 Task: Open Card Zoology Conference Review in Board Public Relations Crisis Communication Planning to Workspace Event Production Services and add a team member Softage.2@softage.net, a label Yellow, a checklist Podcasting, an attachment from your onedrive, a color Yellow and finally, add a card description 'Plan and execute company team-building retreat with a focus on team alignment' and a comment 'Let us approach this task with a growth mindset, embracing challenges and seeing them as opportunities to learn and improve.'. Add a start date 'Jan 02, 1900' with a due date 'Jan 09, 1900'
Action: Mouse moved to (275, 147)
Screenshot: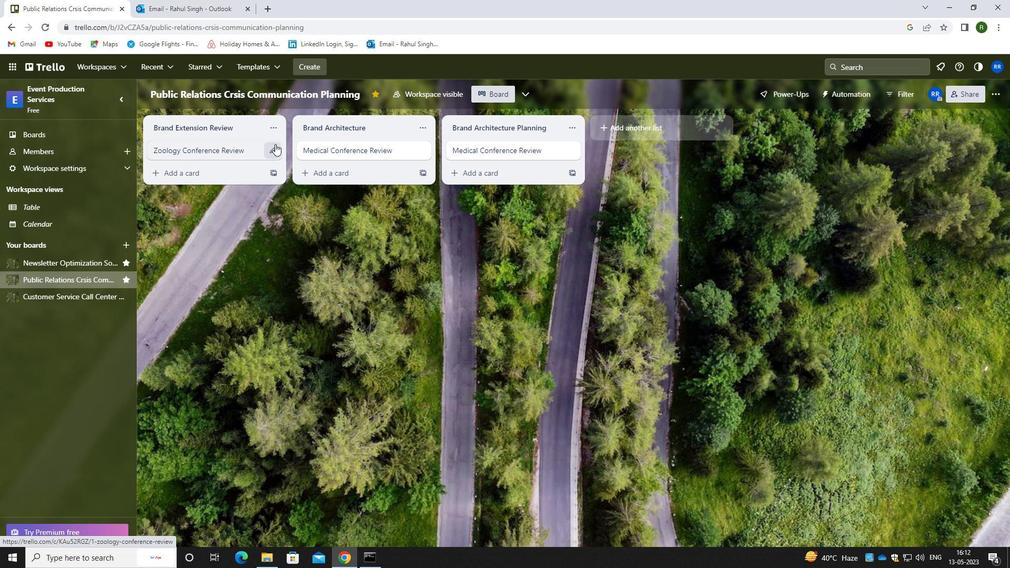 
Action: Mouse pressed left at (275, 147)
Screenshot: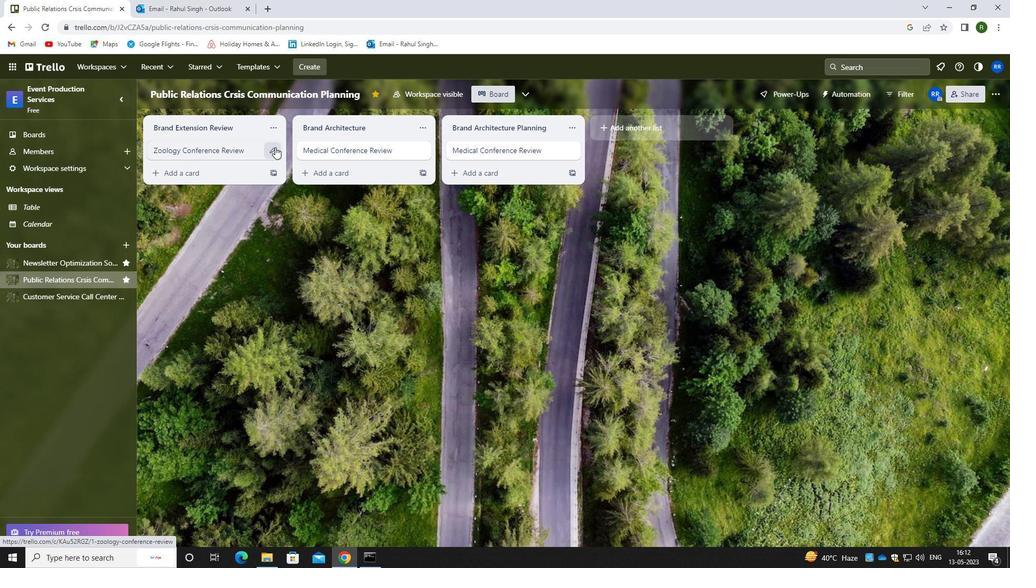 
Action: Mouse moved to (329, 148)
Screenshot: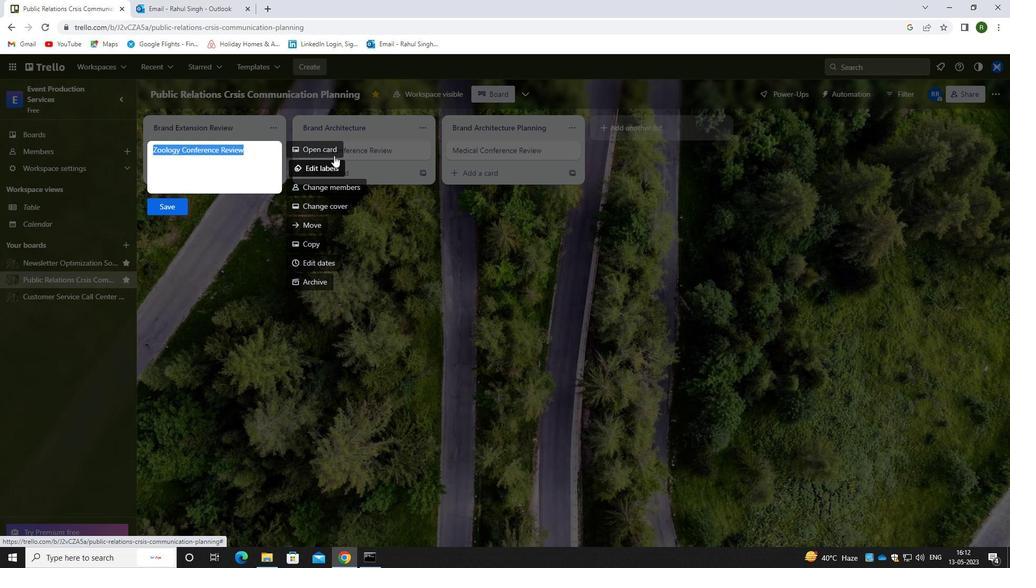 
Action: Mouse pressed left at (329, 148)
Screenshot: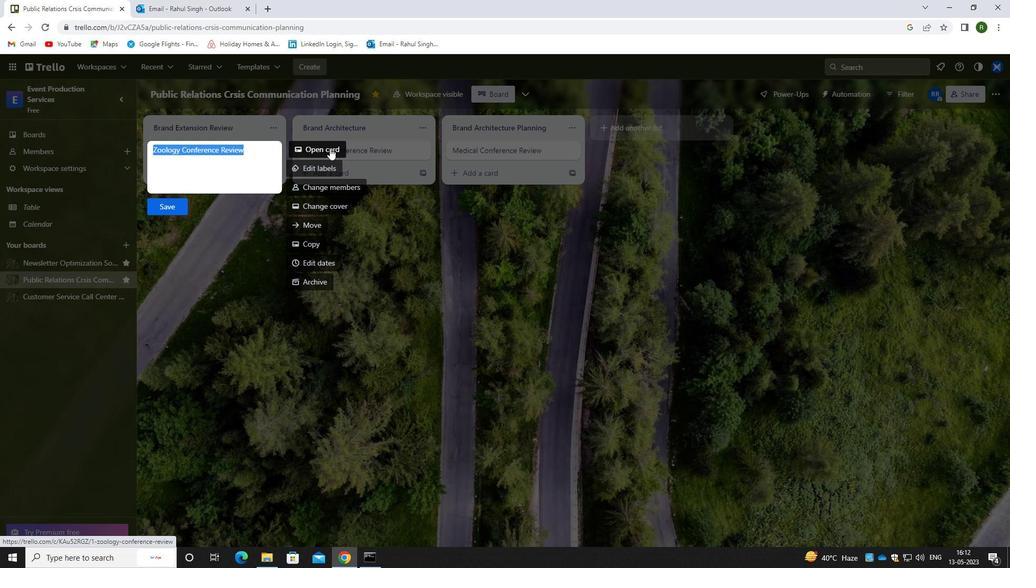 
Action: Mouse moved to (637, 186)
Screenshot: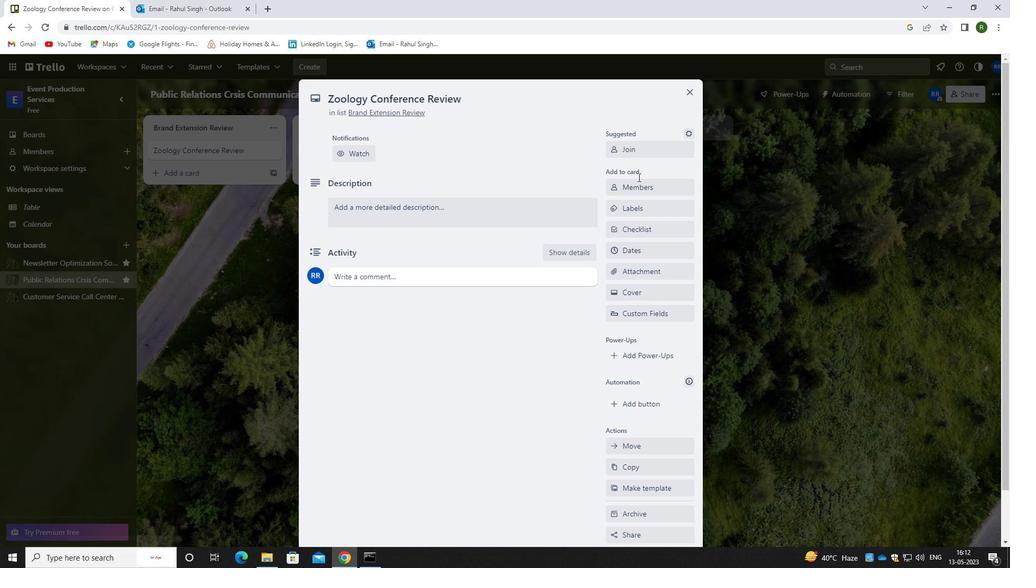 
Action: Mouse pressed left at (637, 186)
Screenshot: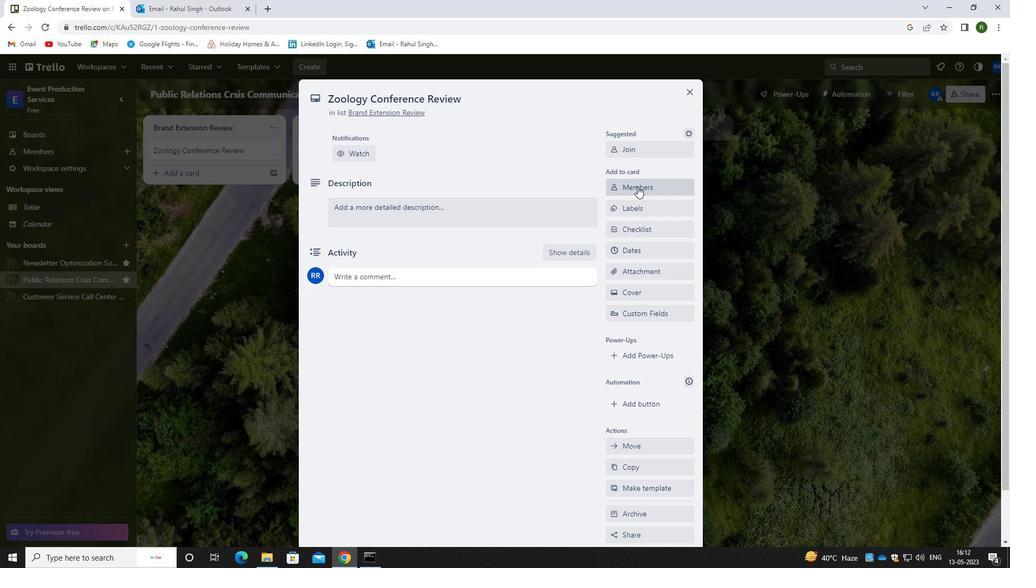 
Action: Mouse moved to (603, 217)
Screenshot: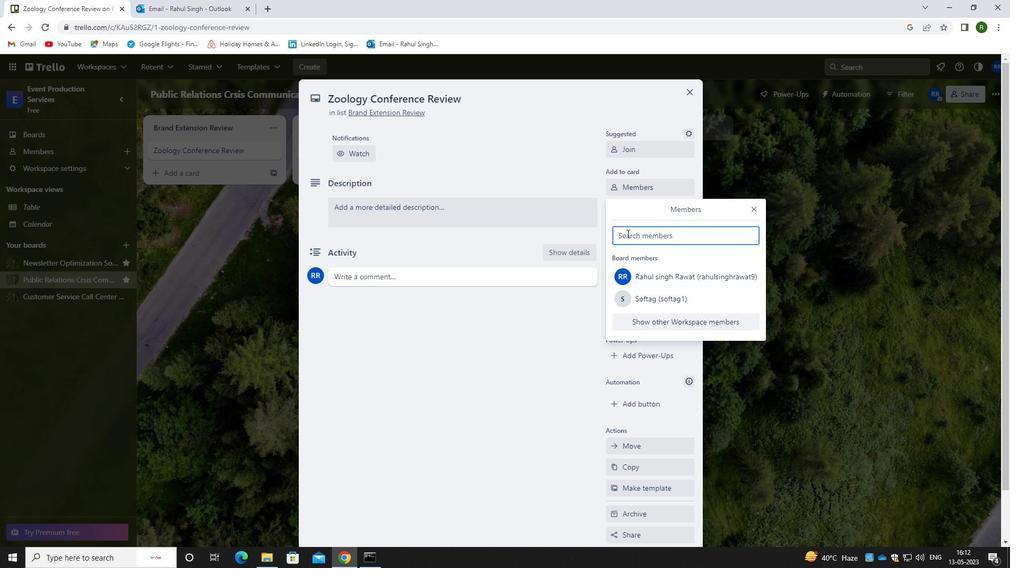 
Action: Key pressed <Key.caps_lock>s<Key.caps_lock>oftage.<Key.backspace>.2<Key.shift>@SOFTA
Screenshot: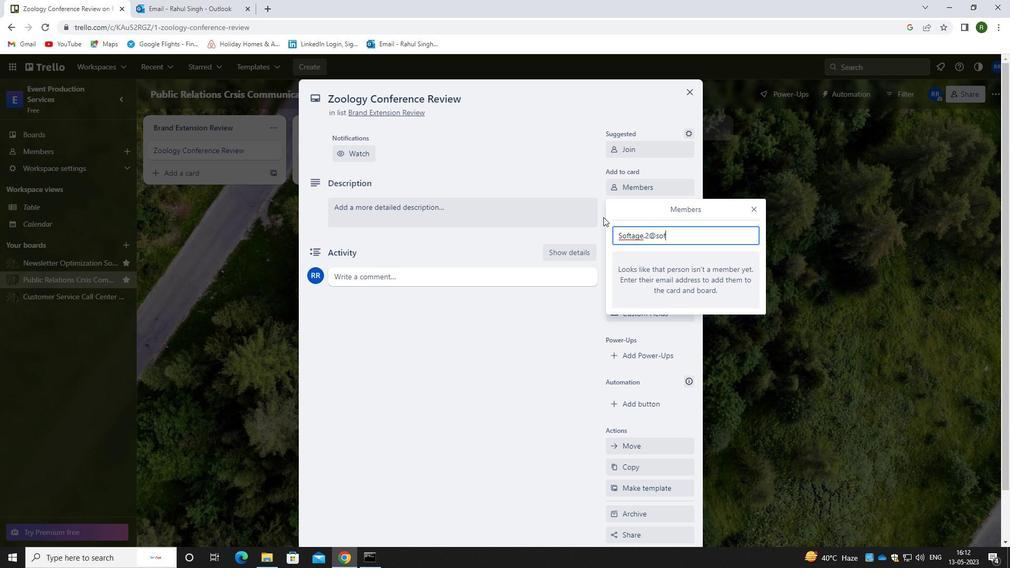 
Action: Mouse moved to (603, 216)
Screenshot: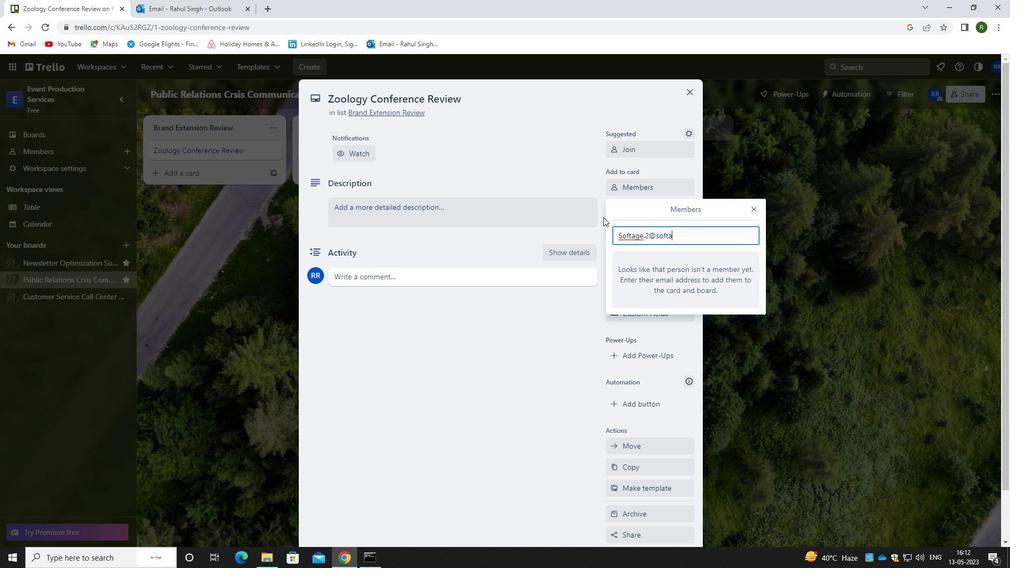 
Action: Key pressed G
Screenshot: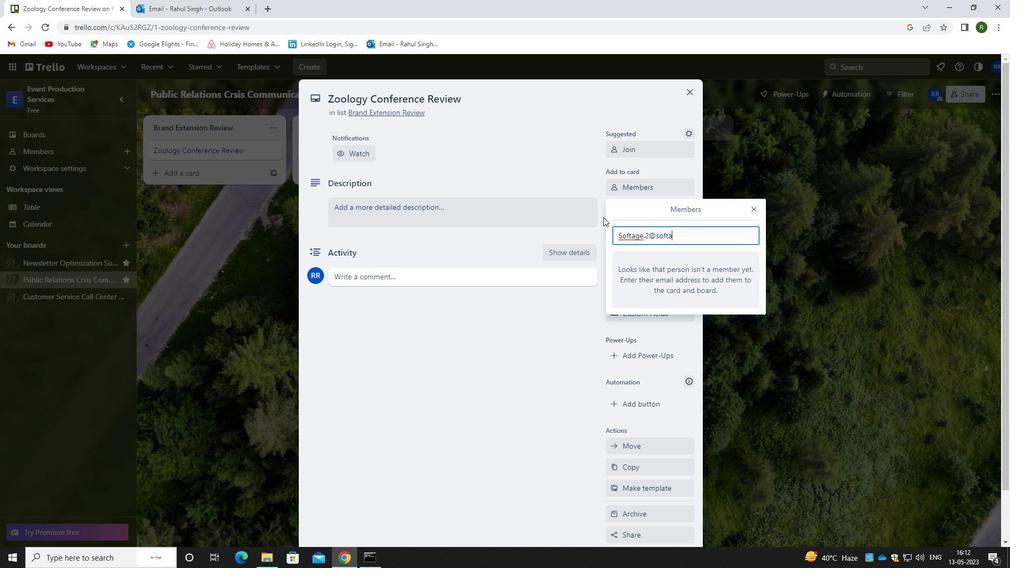 
Action: Mouse moved to (600, 215)
Screenshot: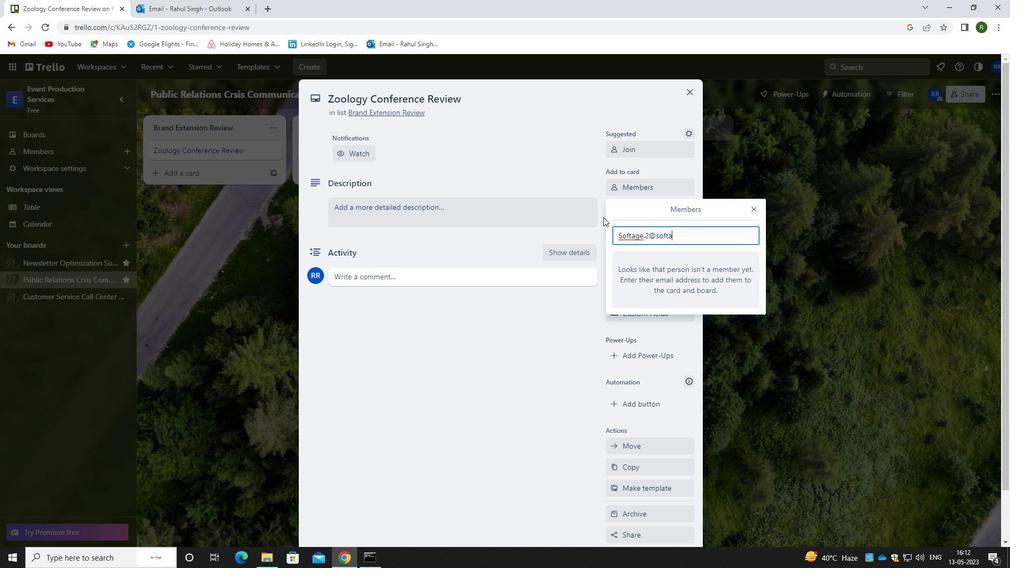 
Action: Key pressed E.NET
Screenshot: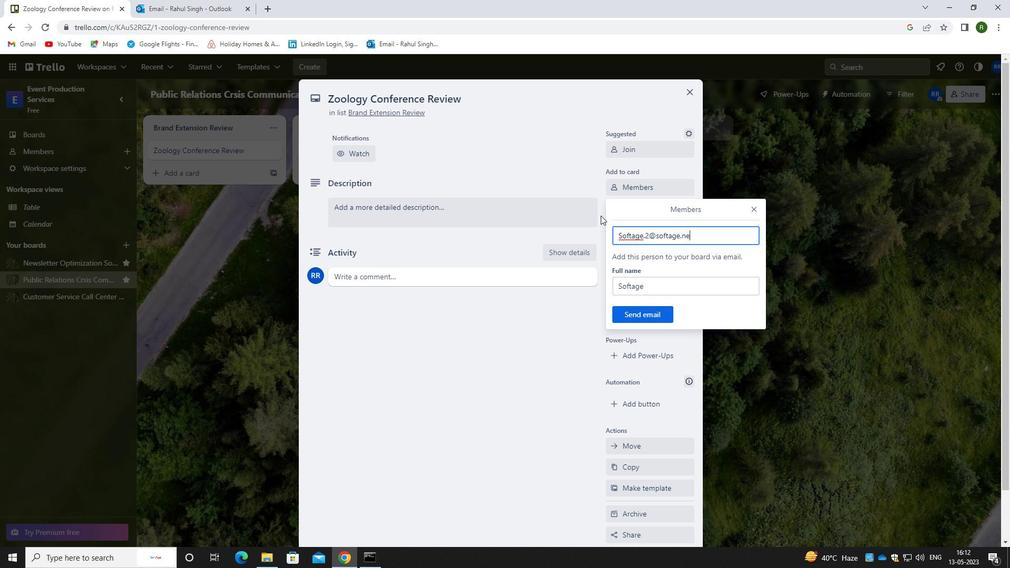 
Action: Mouse moved to (652, 315)
Screenshot: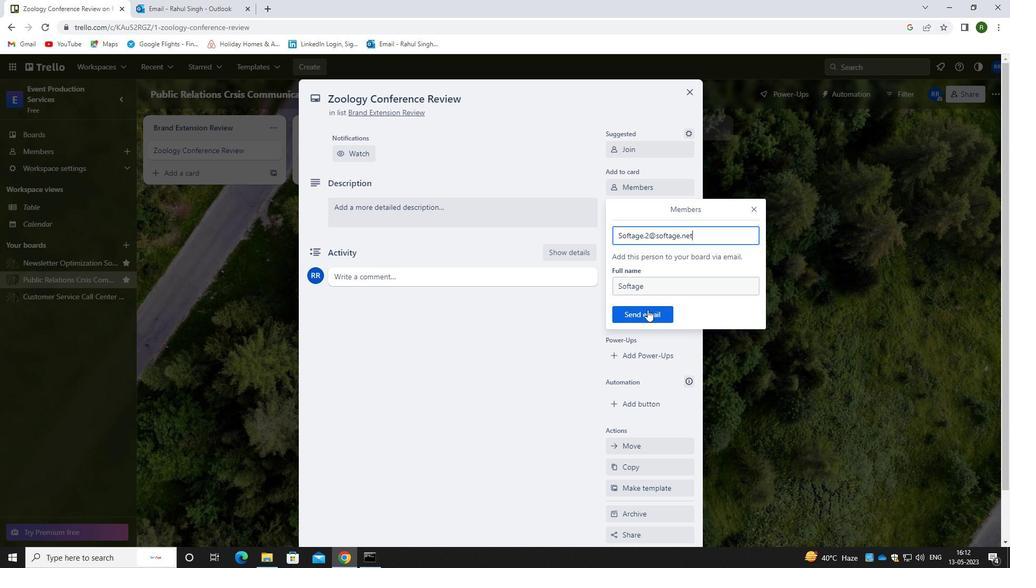 
Action: Mouse pressed left at (652, 315)
Screenshot: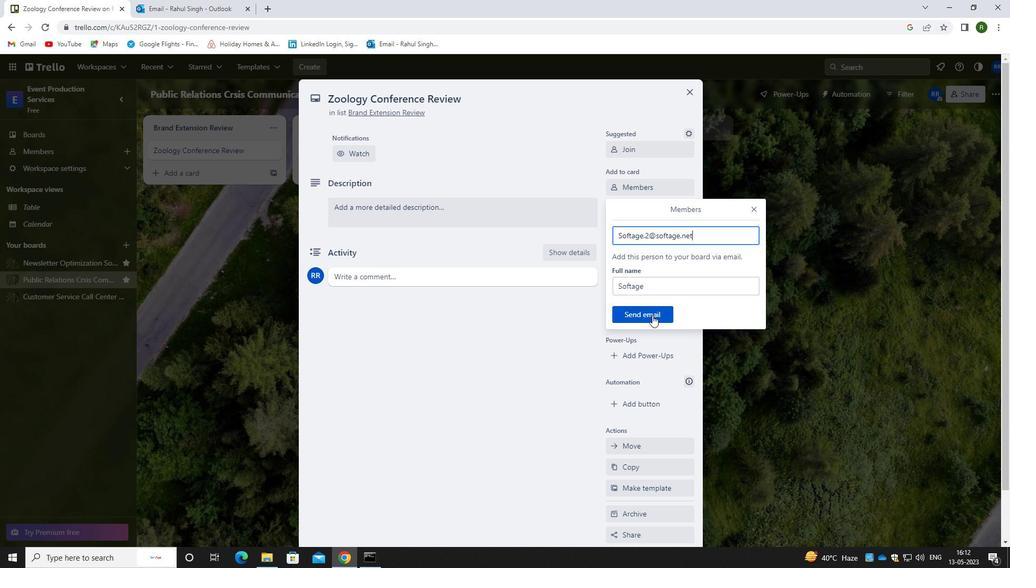
Action: Mouse moved to (645, 207)
Screenshot: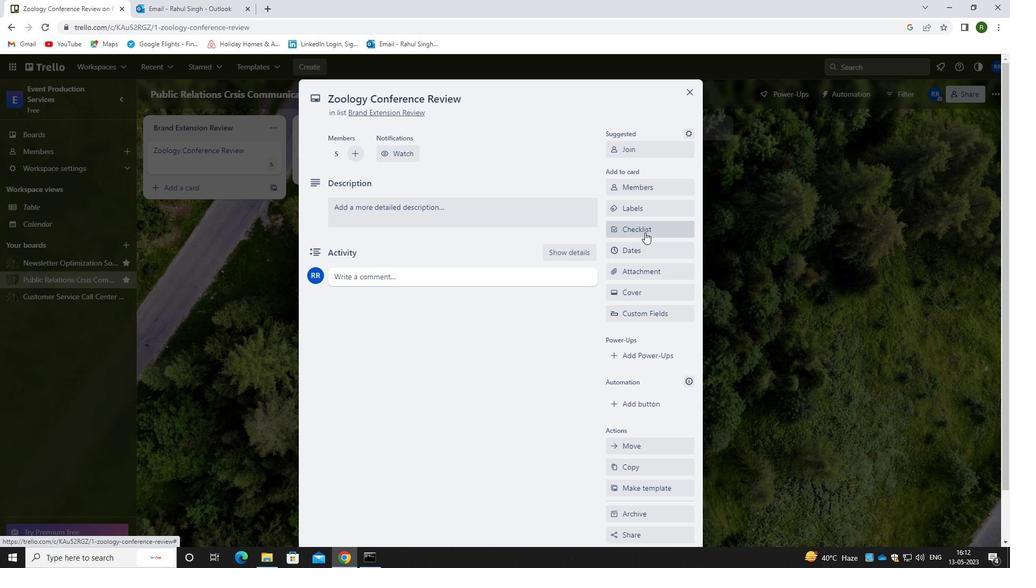 
Action: Mouse pressed left at (645, 207)
Screenshot: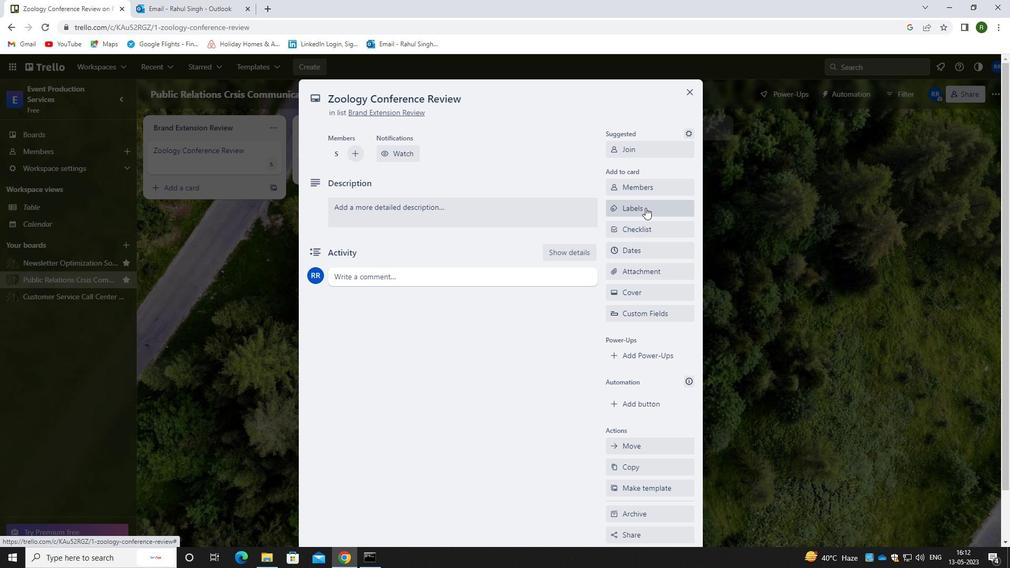 
Action: Mouse moved to (635, 249)
Screenshot: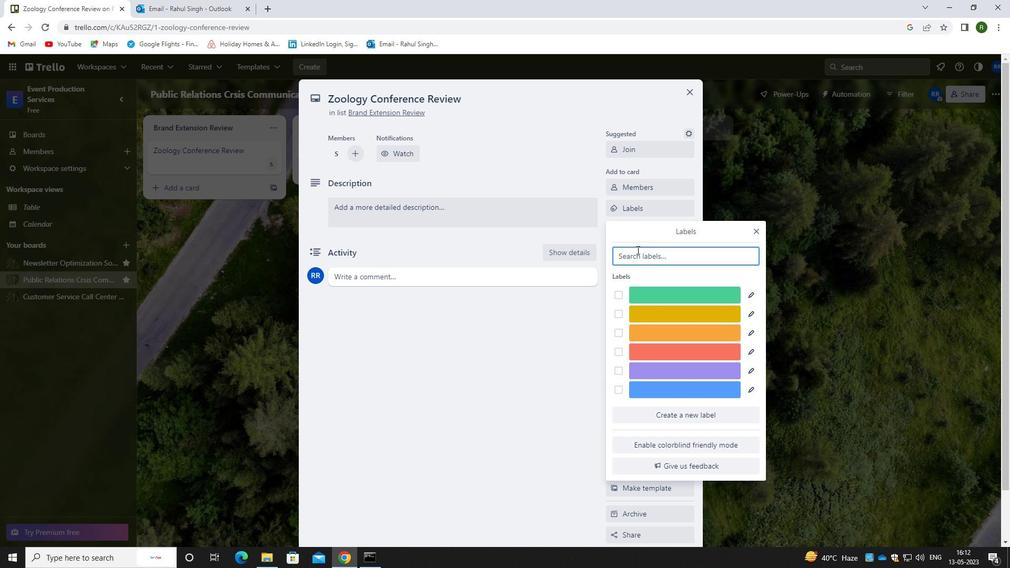 
Action: Key pressed YELLOW
Screenshot: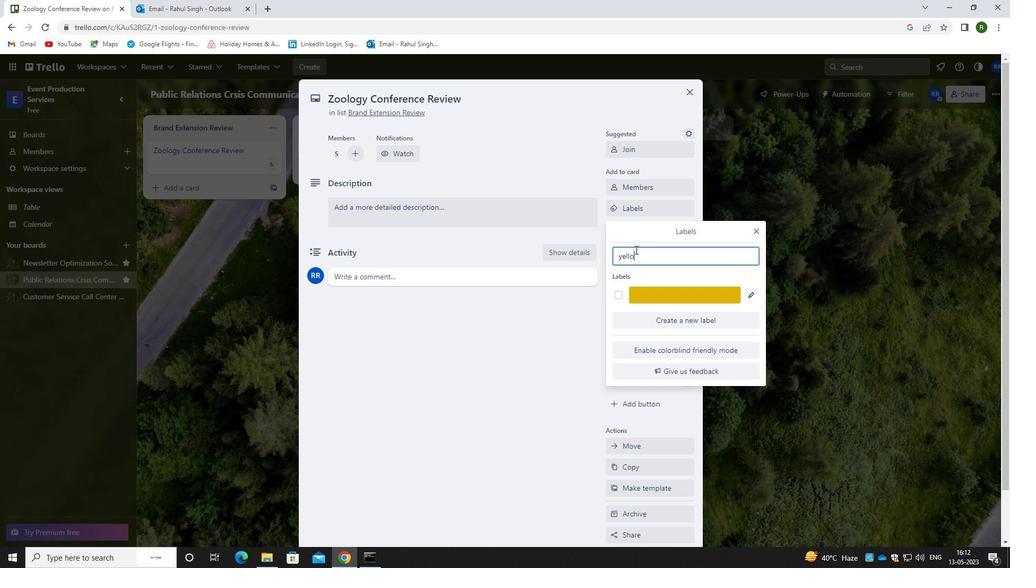 
Action: Mouse moved to (616, 297)
Screenshot: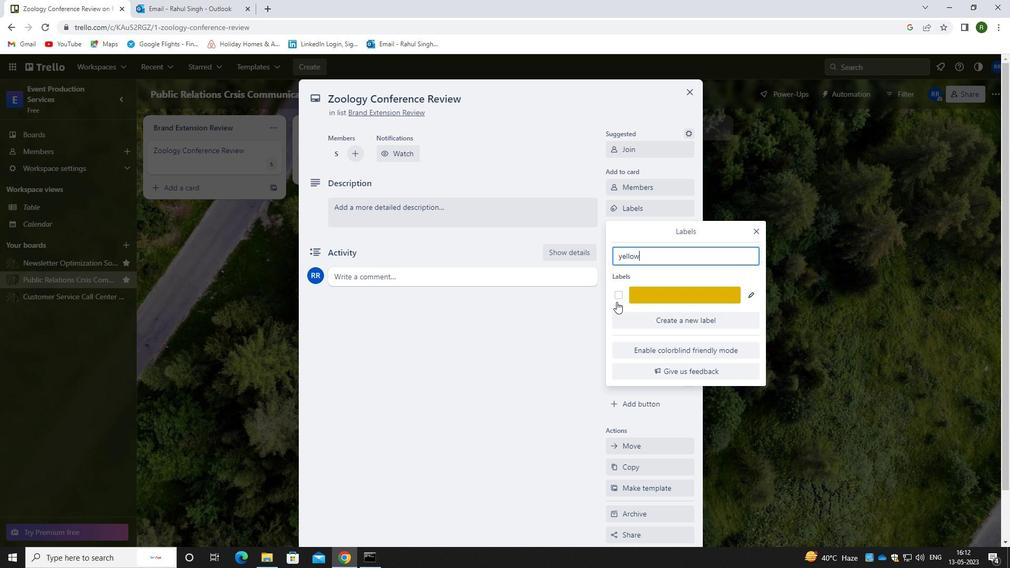 
Action: Mouse pressed left at (616, 297)
Screenshot: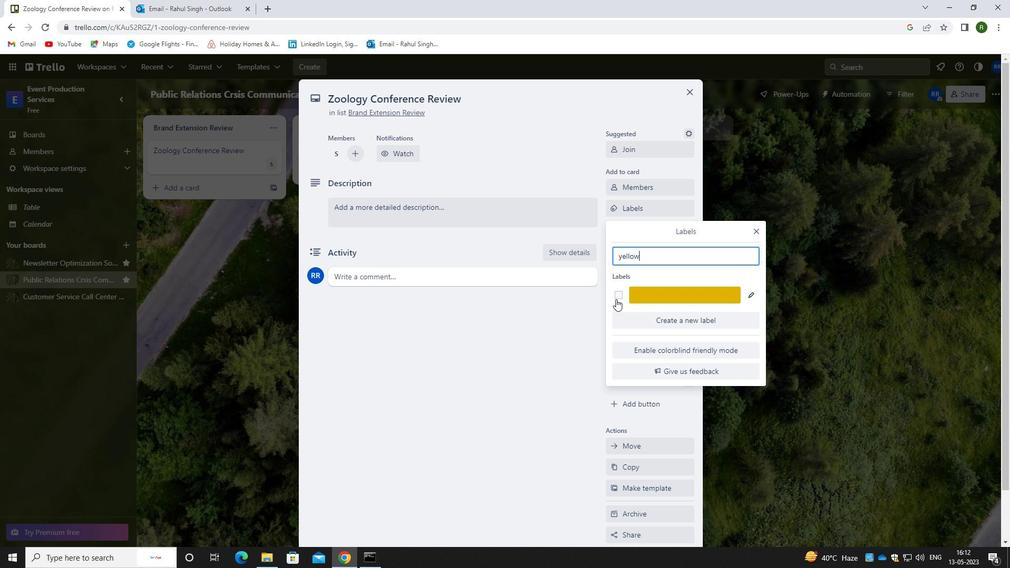 
Action: Mouse moved to (585, 365)
Screenshot: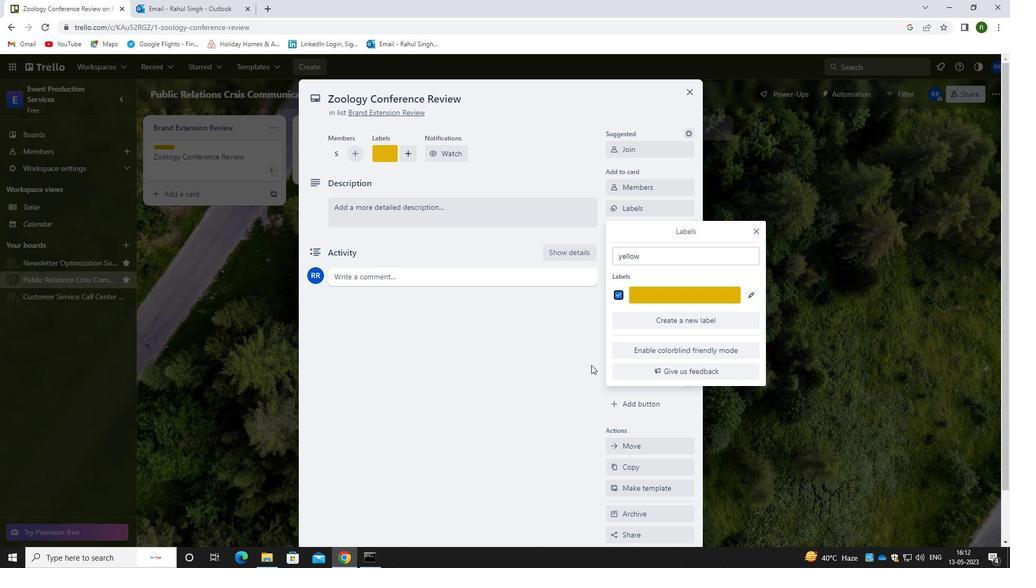 
Action: Mouse pressed left at (585, 365)
Screenshot: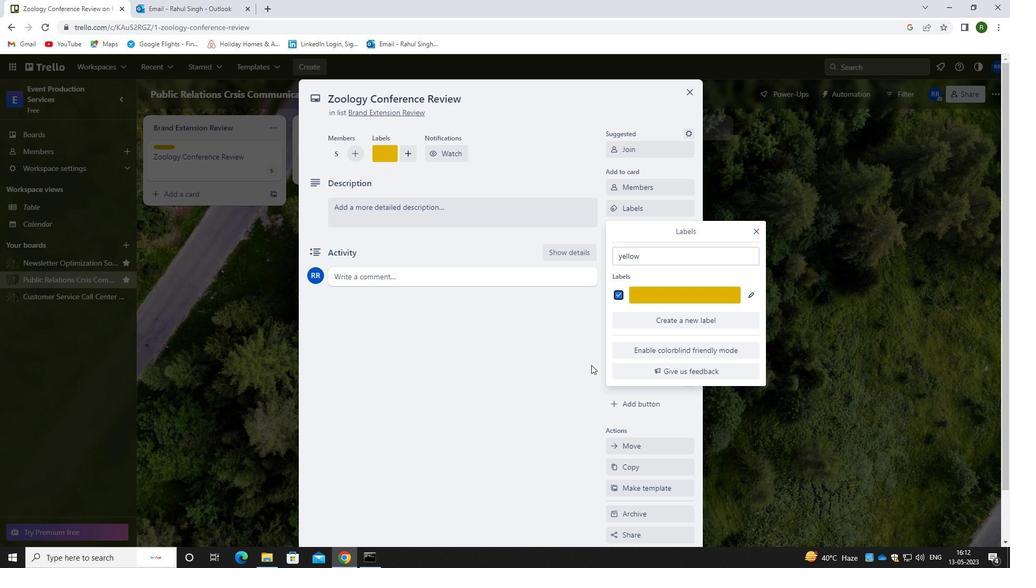 
Action: Mouse moved to (638, 233)
Screenshot: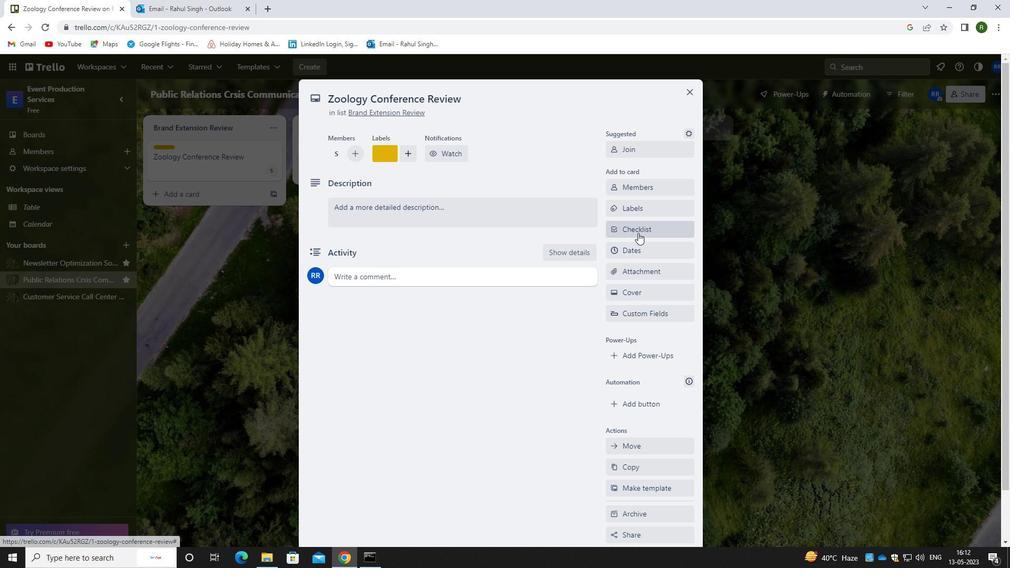 
Action: Mouse pressed left at (638, 233)
Screenshot: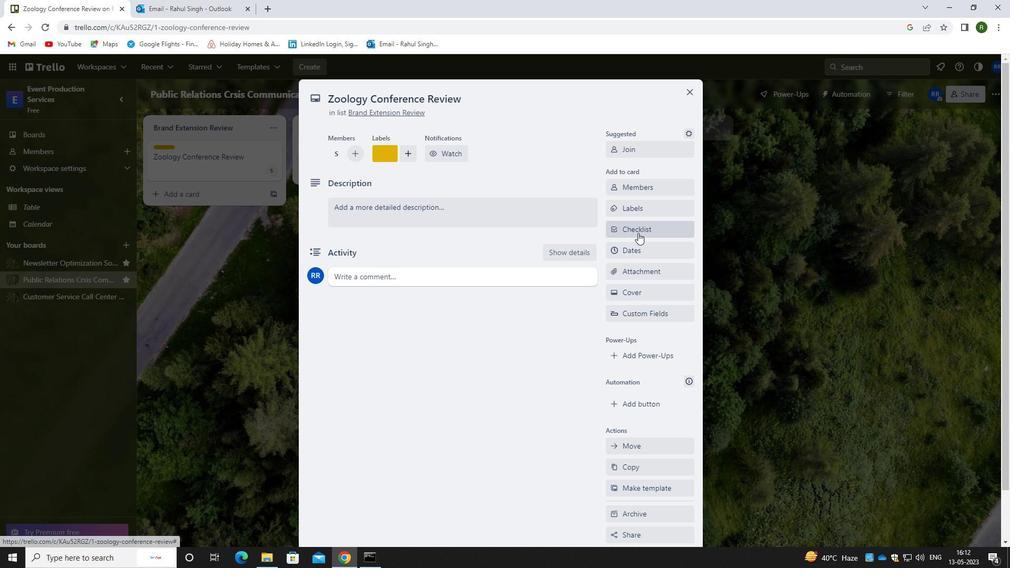 
Action: Mouse moved to (619, 299)
Screenshot: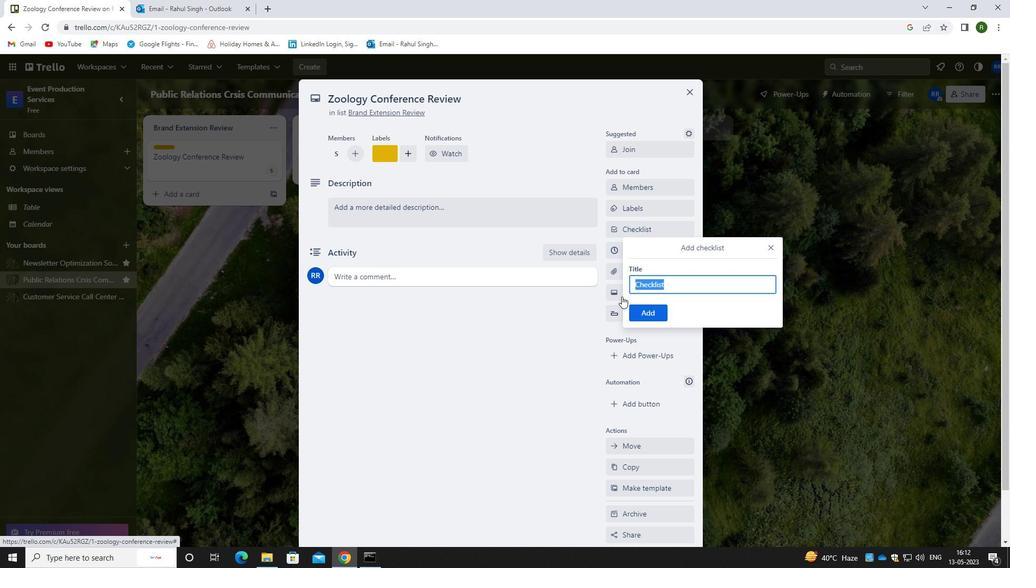 
Action: Key pressed <Key.shift>POADCASTING
Screenshot: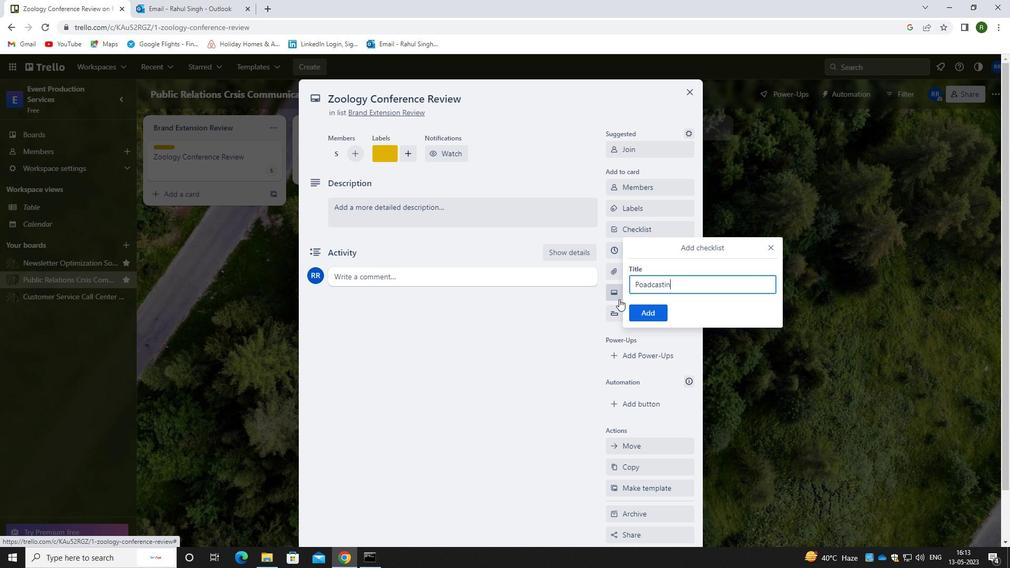
Action: Mouse moved to (647, 284)
Screenshot: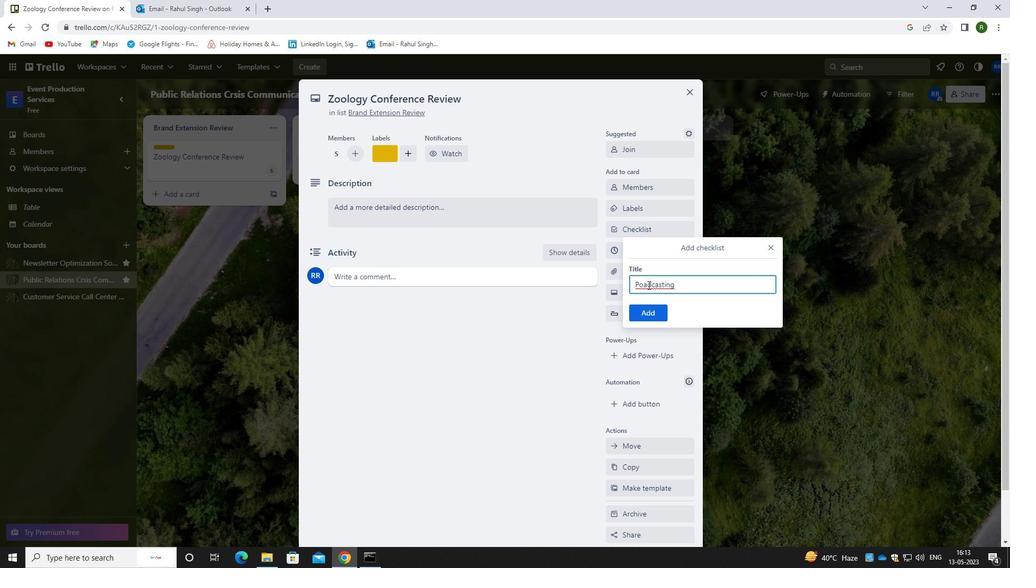 
Action: Mouse pressed left at (647, 284)
Screenshot: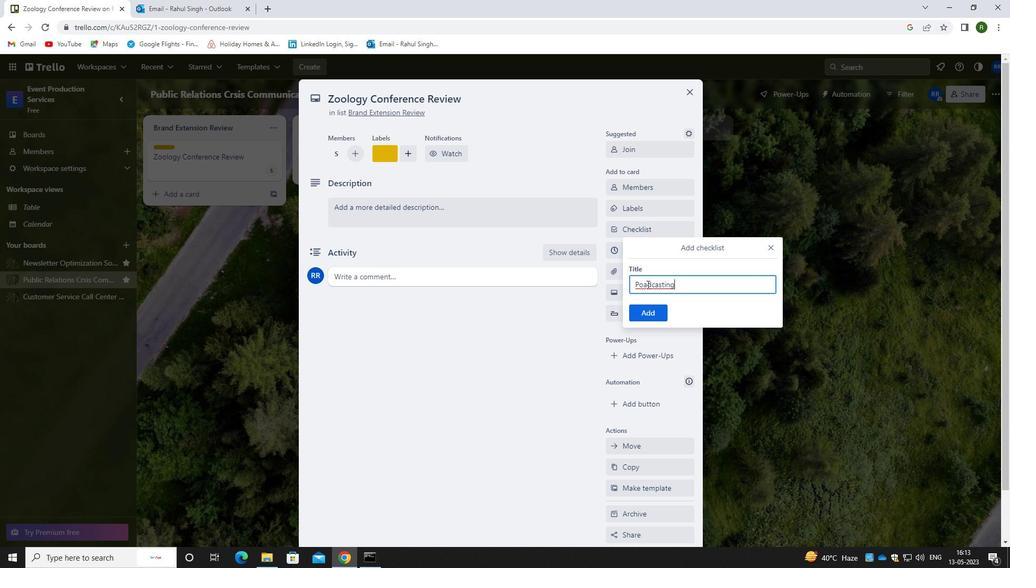 
Action: Mouse moved to (658, 290)
Screenshot: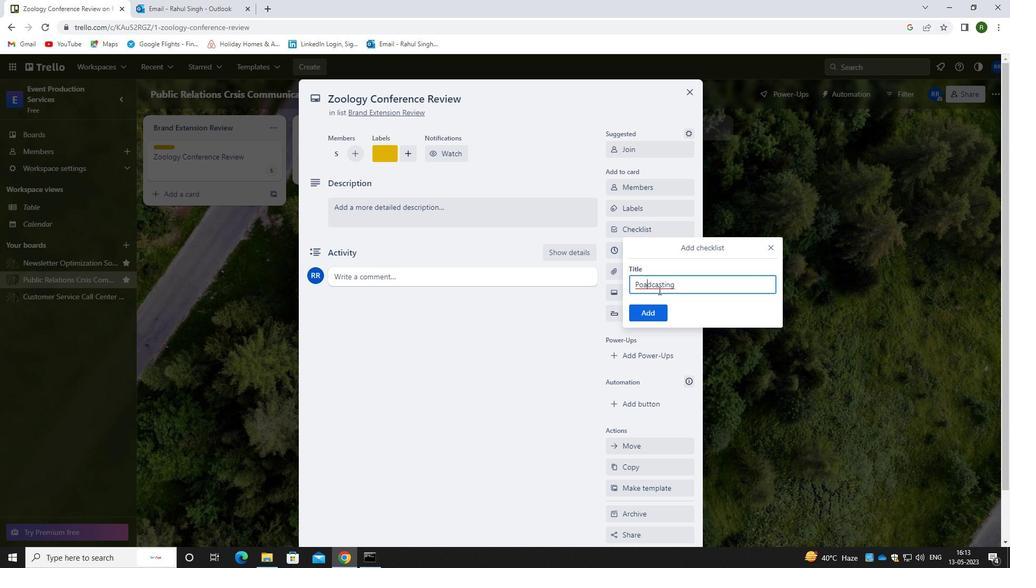 
Action: Key pressed <Key.backspace>
Screenshot: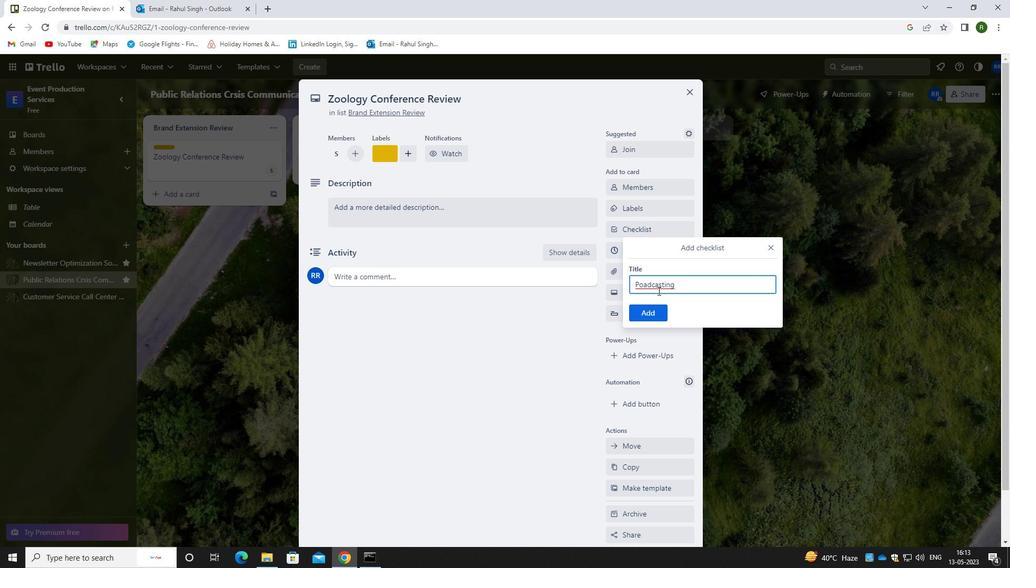 
Action: Mouse moved to (642, 316)
Screenshot: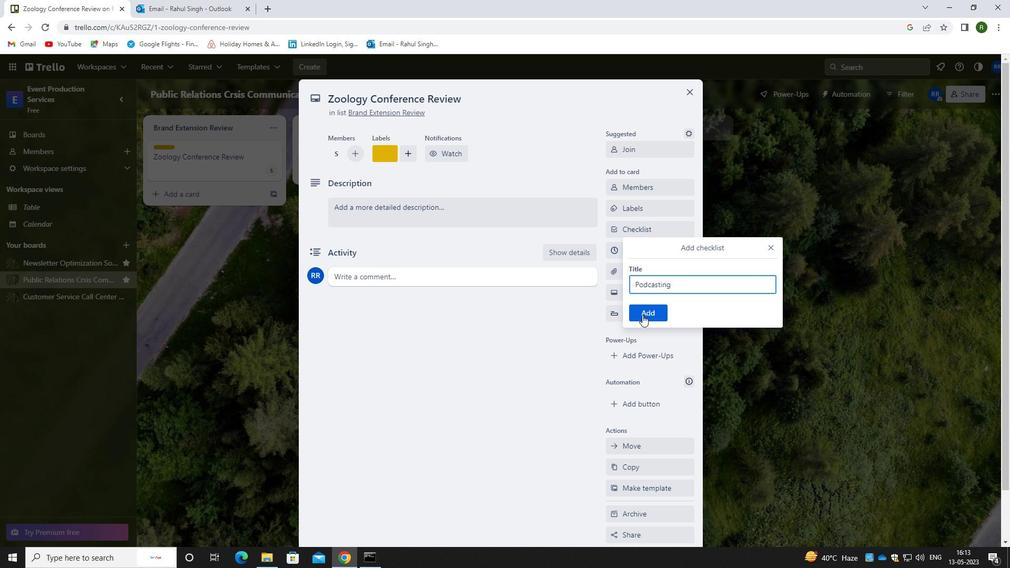 
Action: Mouse pressed left at (642, 316)
Screenshot: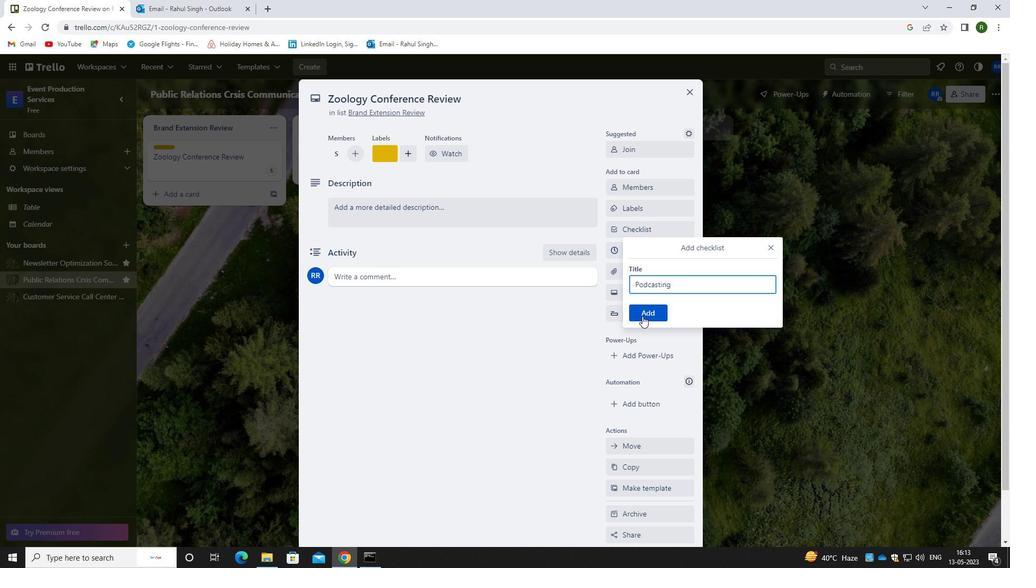 
Action: Mouse moved to (625, 274)
Screenshot: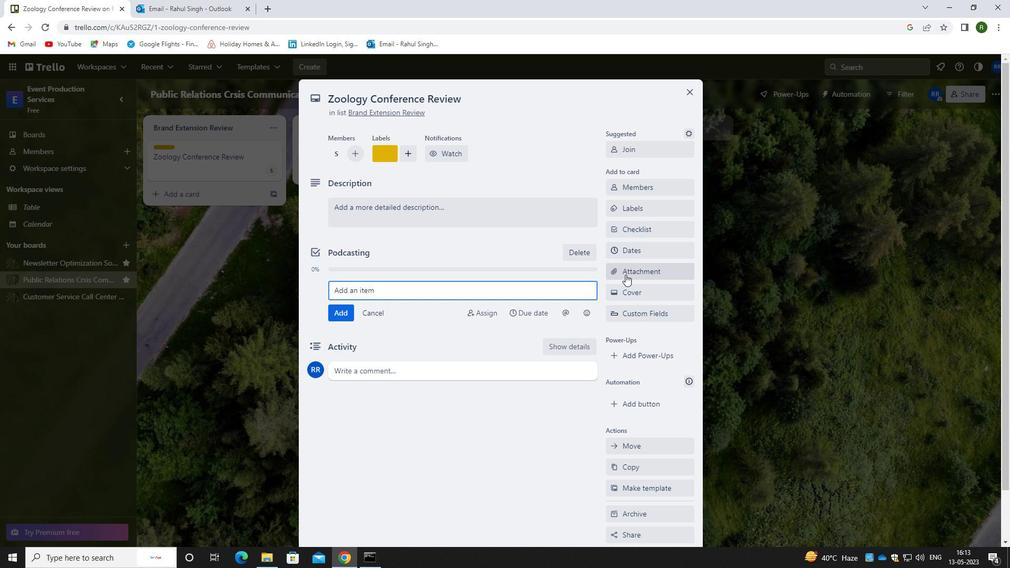 
Action: Mouse pressed left at (625, 274)
Screenshot: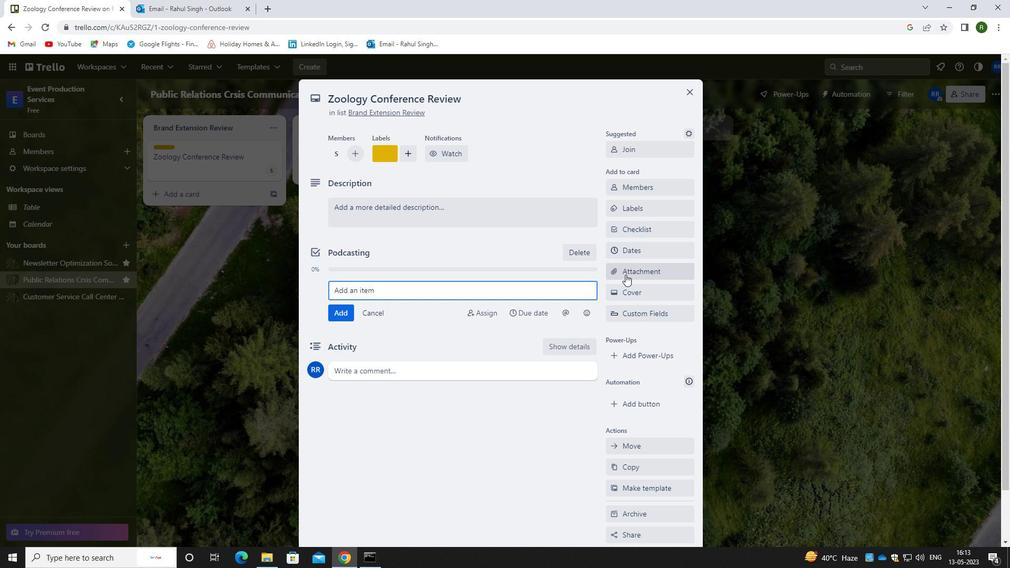 
Action: Mouse moved to (634, 400)
Screenshot: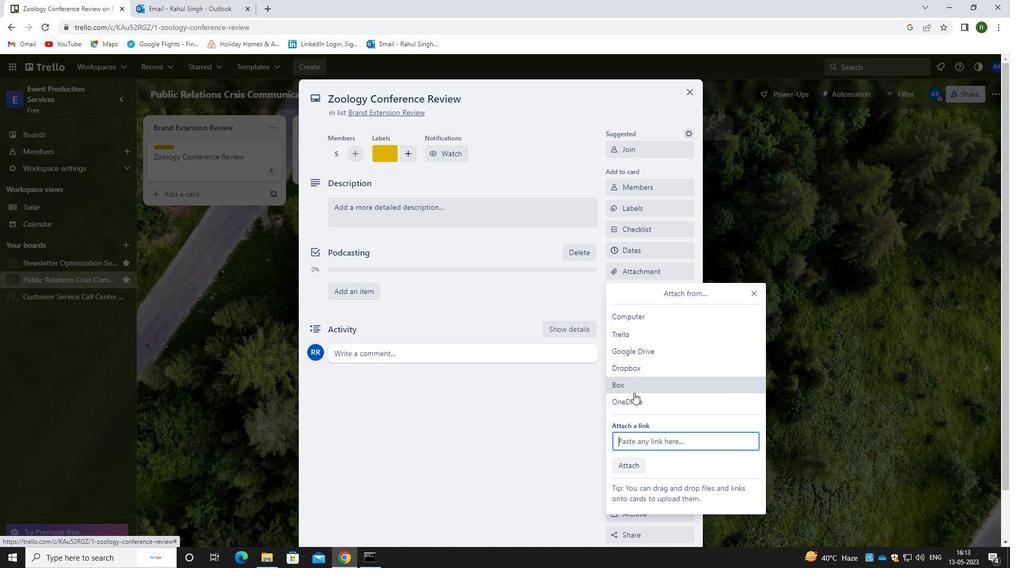 
Action: Mouse pressed left at (634, 400)
Screenshot: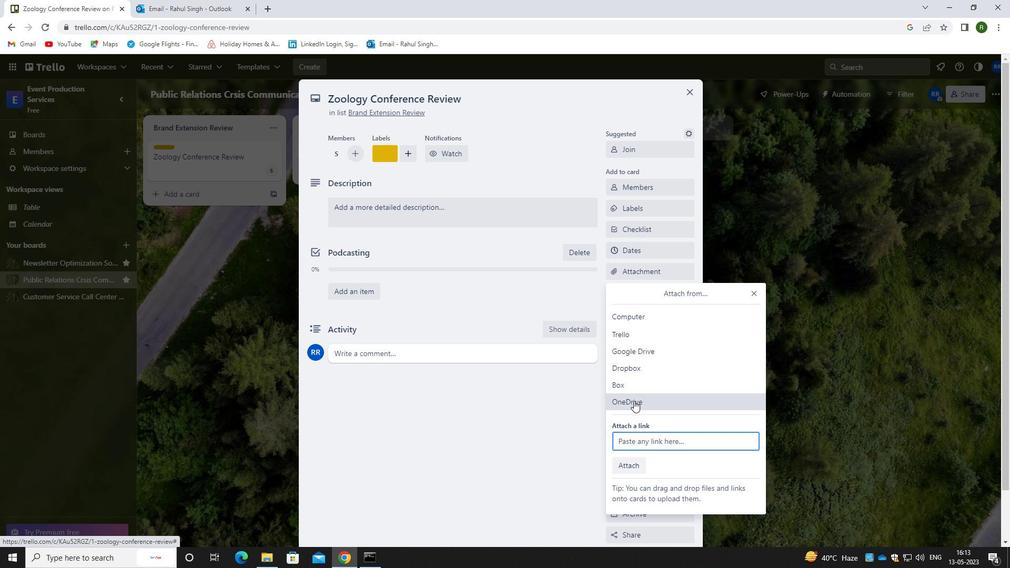 
Action: Mouse moved to (318, 364)
Screenshot: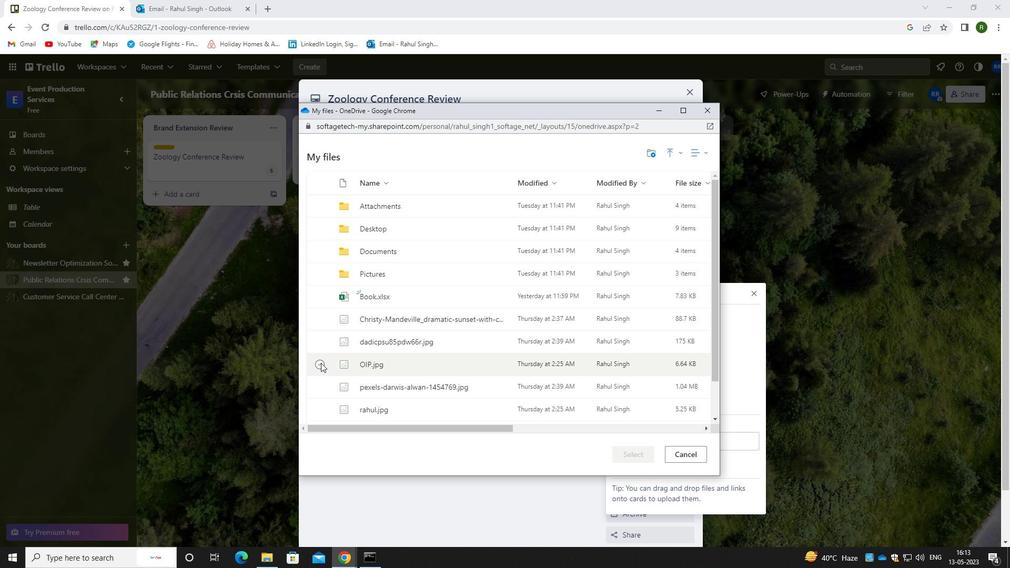 
Action: Mouse pressed left at (318, 364)
Screenshot: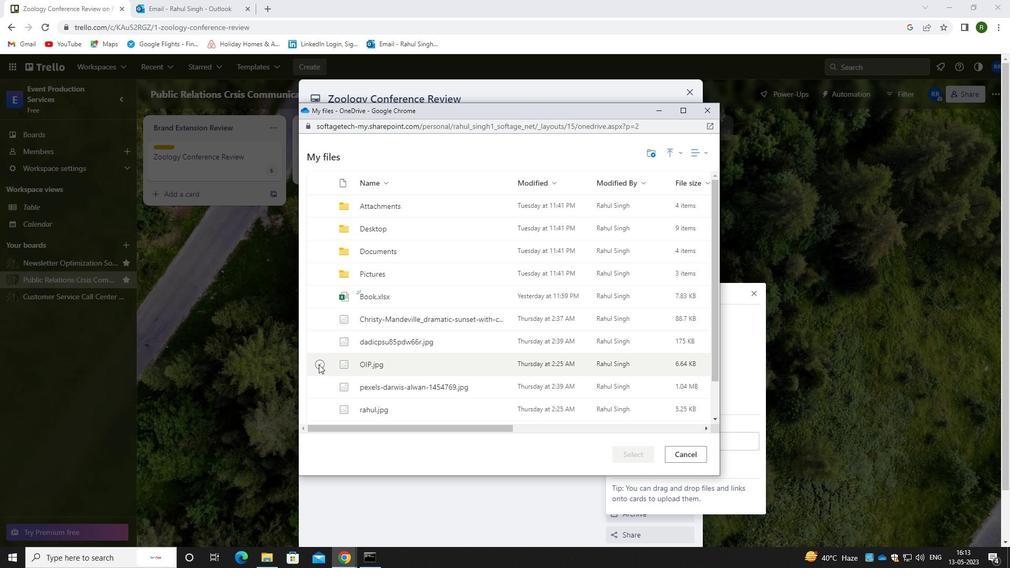
Action: Mouse moved to (634, 454)
Screenshot: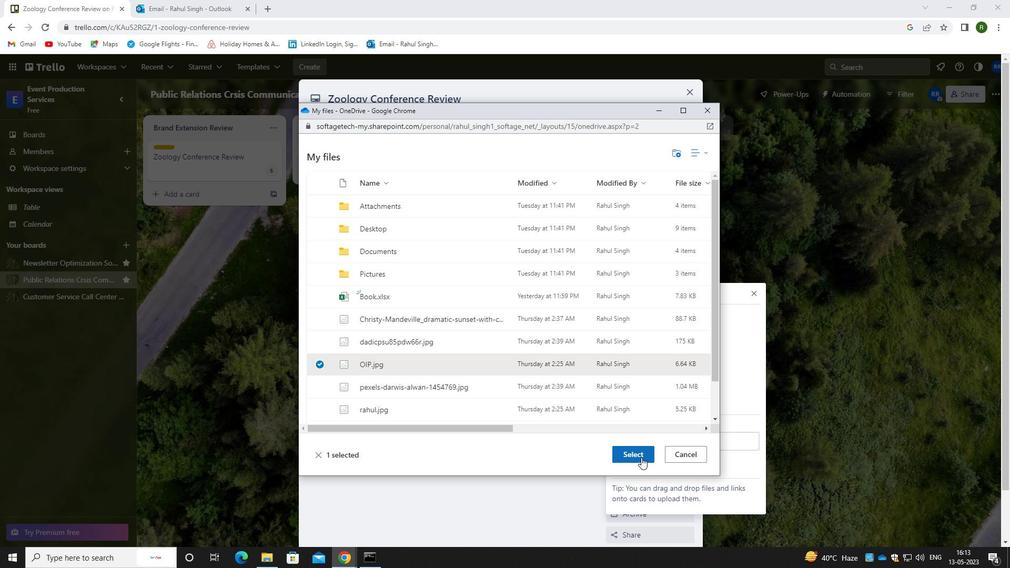 
Action: Mouse pressed left at (634, 454)
Screenshot: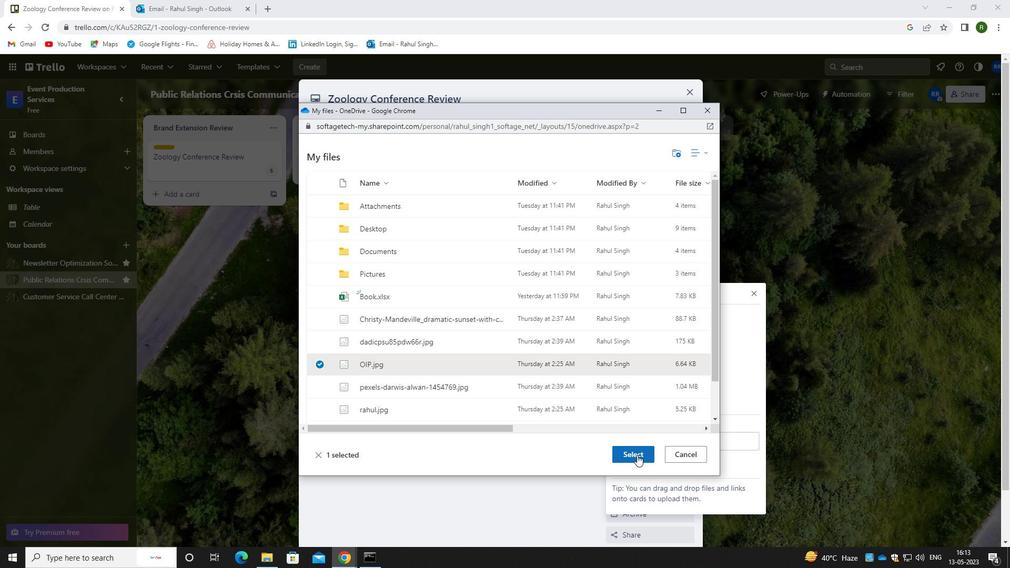 
Action: Mouse moved to (402, 214)
Screenshot: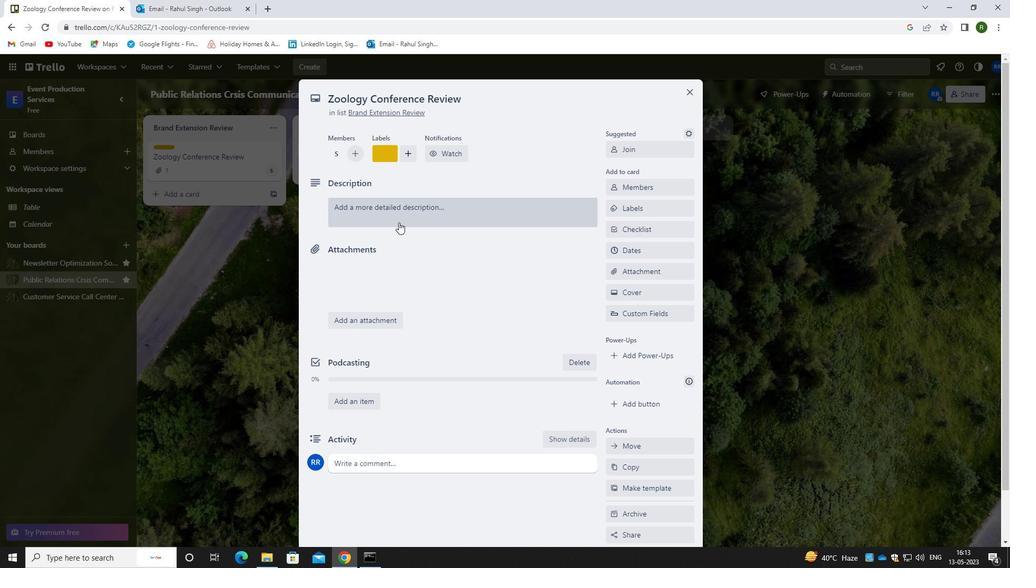 
Action: Mouse pressed left at (402, 214)
Screenshot: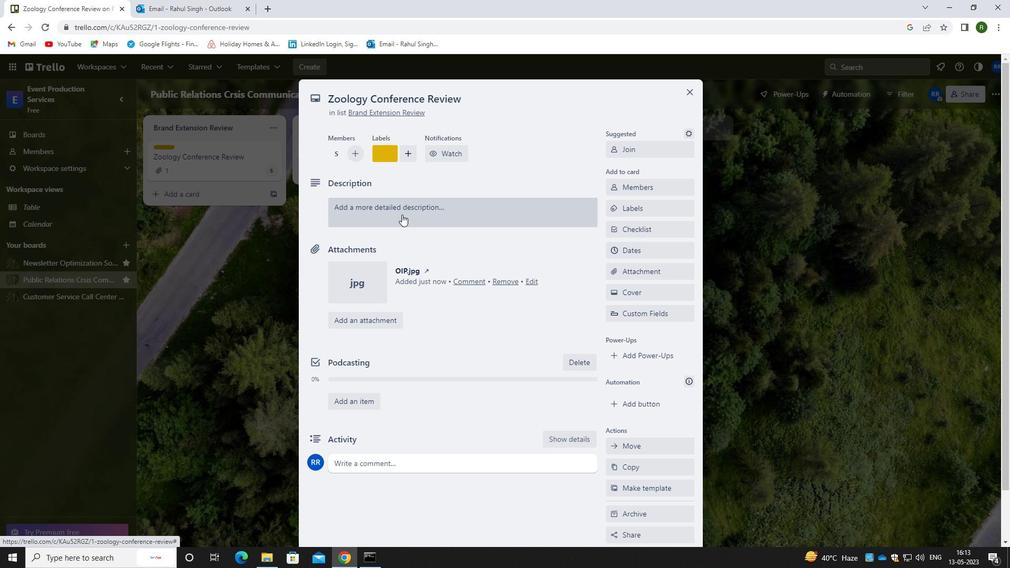 
Action: Mouse moved to (409, 262)
Screenshot: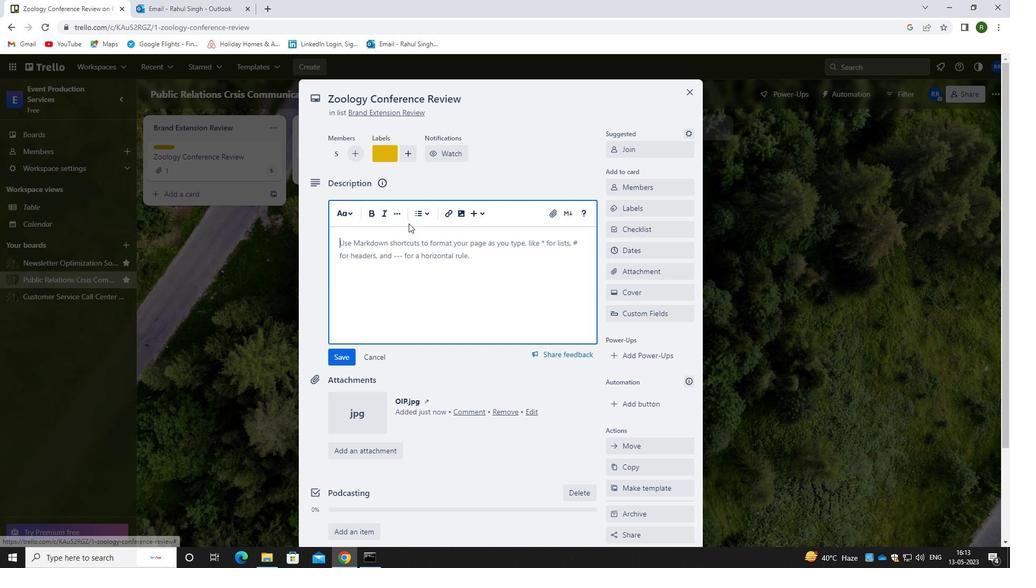 
Action: Mouse pressed left at (409, 262)
Screenshot: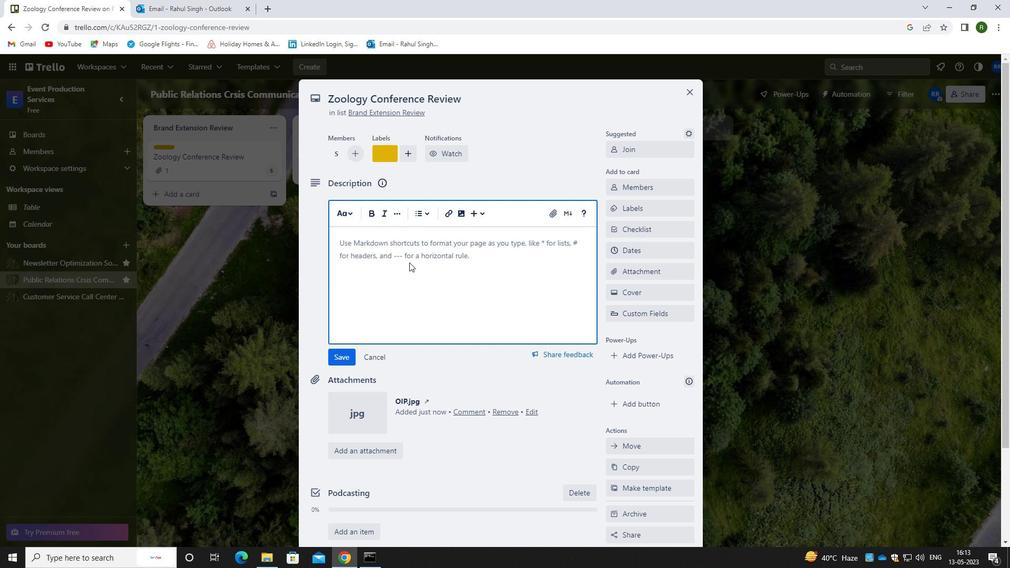 
Action: Mouse moved to (409, 263)
Screenshot: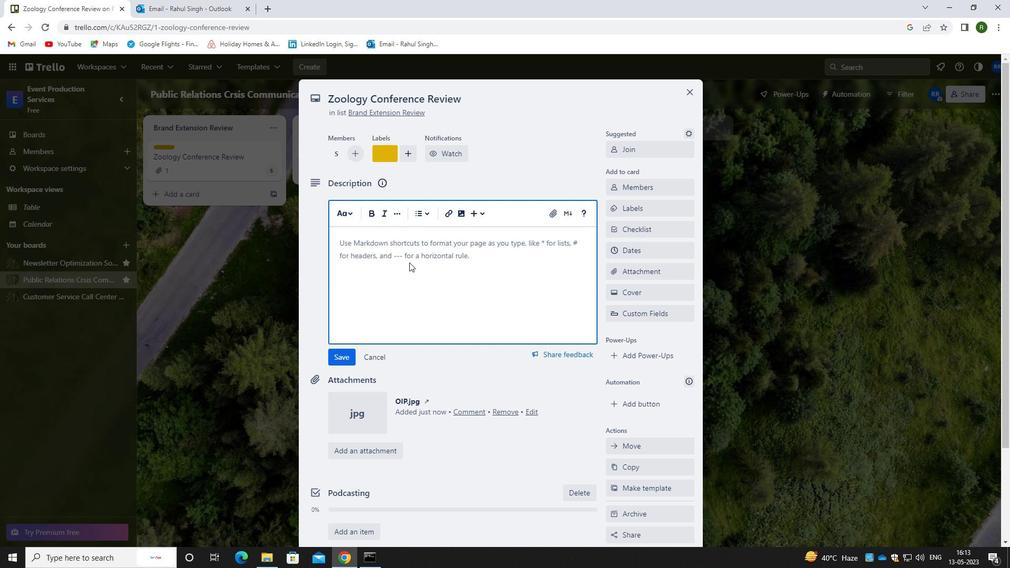 
Action: Key pressed <Key.caps_lock>P<Key.caps_lock>LAN<Key.space>AND<Key.space>EXECUTE<Key.space>COMPANY<Key.space>TER<Key.backspace><Key.backspace>EAM-BUILDING<Key.space>RETREAT<Key.space>WITH<Key.space>A<Key.space>FOCUS<Key.space>ON<Key.space>TEAM<Key.space><Key.caps_lock><Key.caps_lock>ALIGNMENT.
Screenshot: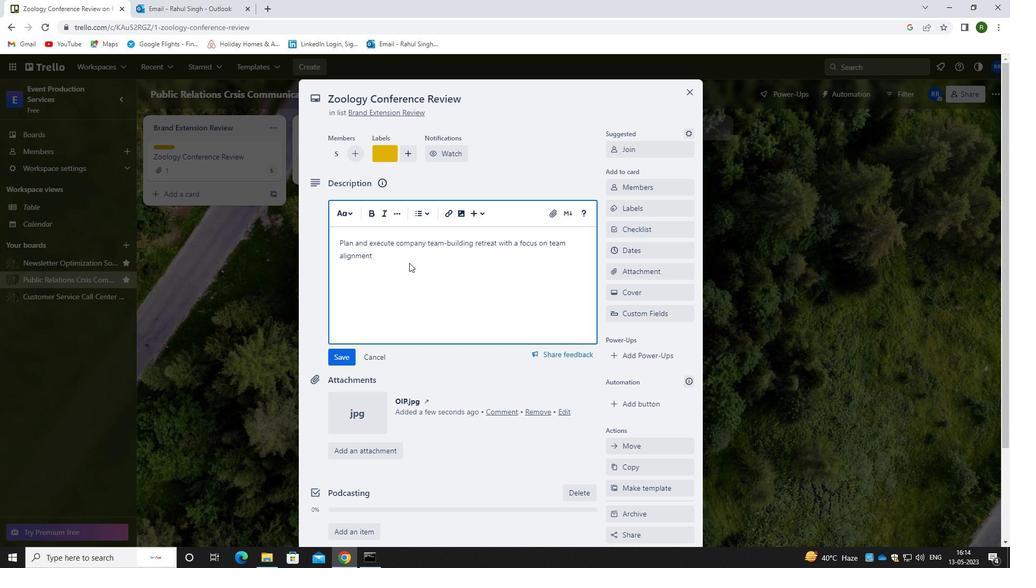 
Action: Mouse moved to (346, 360)
Screenshot: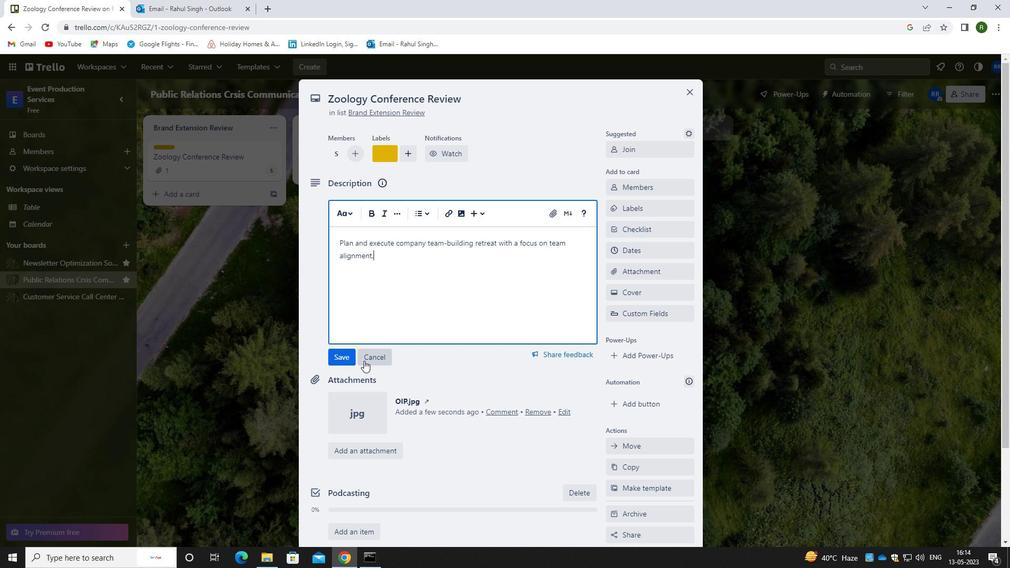 
Action: Mouse pressed left at (346, 360)
Screenshot: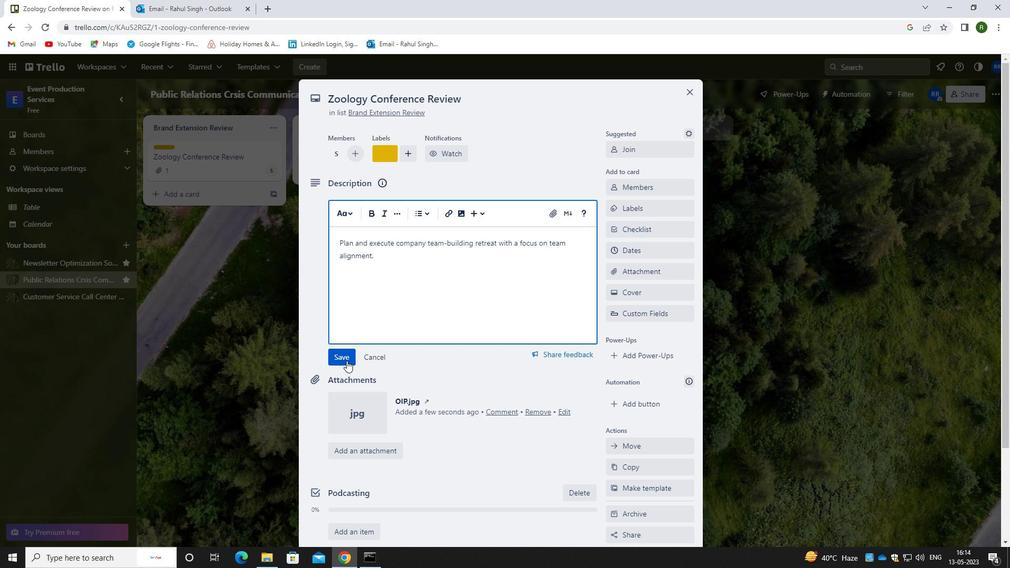 
Action: Mouse moved to (405, 336)
Screenshot: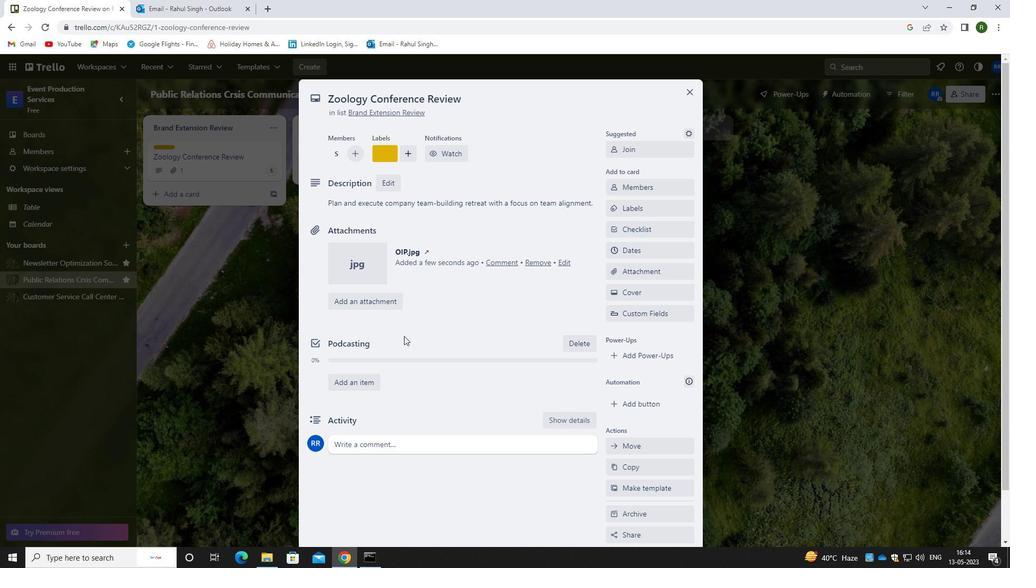
Action: Mouse scrolled (405, 336) with delta (0, 0)
Screenshot: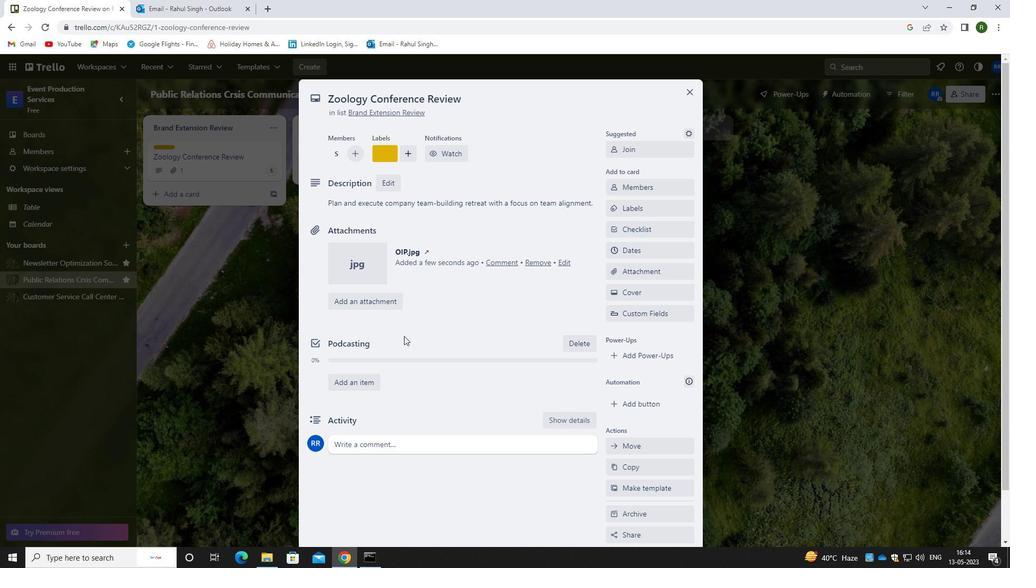
Action: Mouse moved to (408, 338)
Screenshot: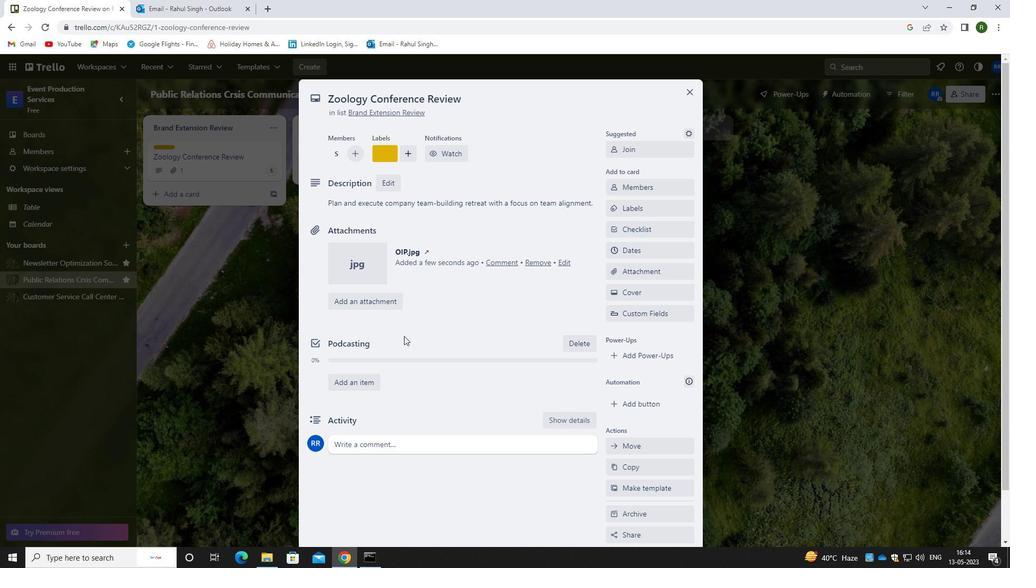 
Action: Mouse scrolled (408, 337) with delta (0, 0)
Screenshot: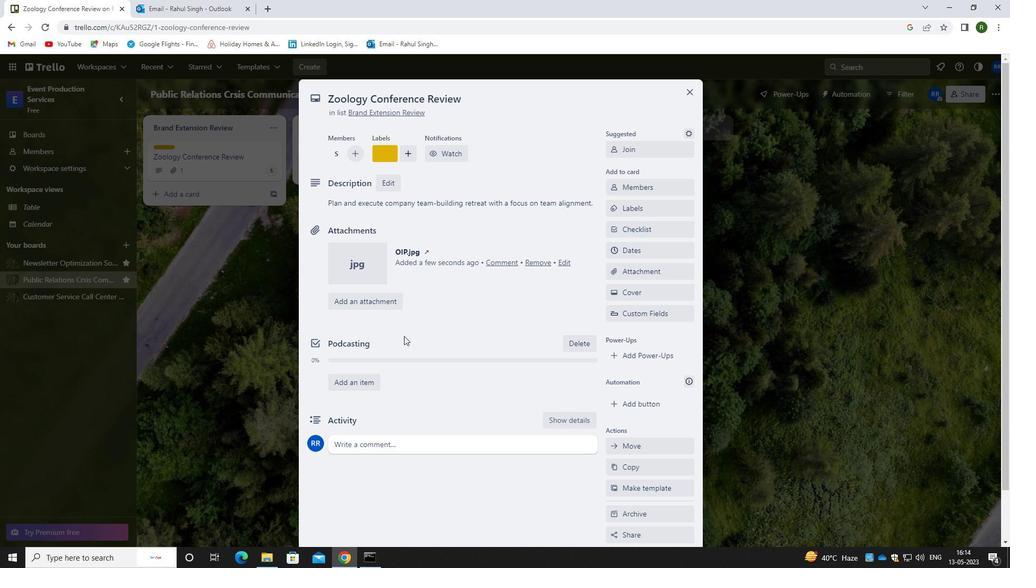 
Action: Mouse moved to (403, 394)
Screenshot: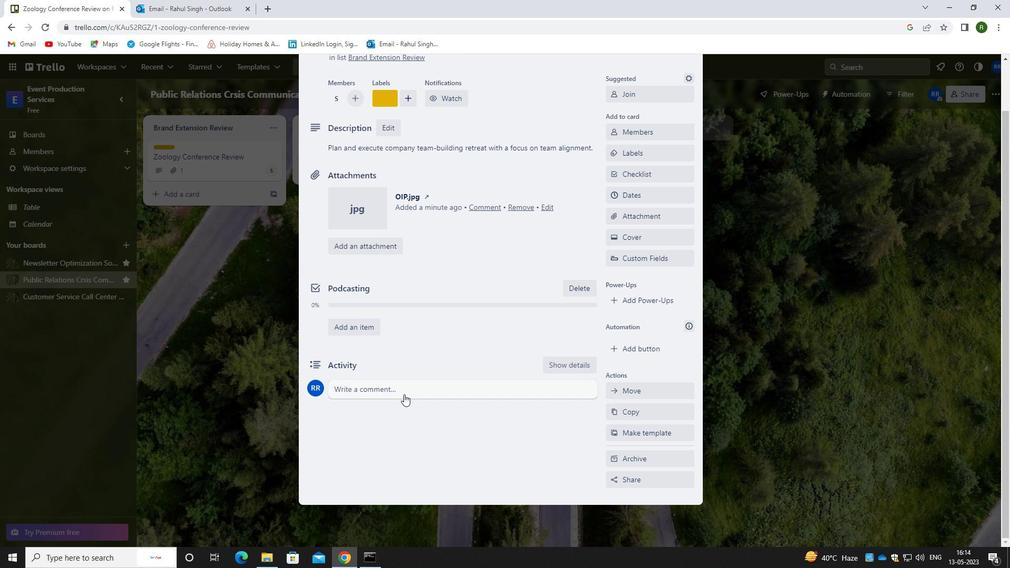 
Action: Mouse pressed left at (403, 394)
Screenshot: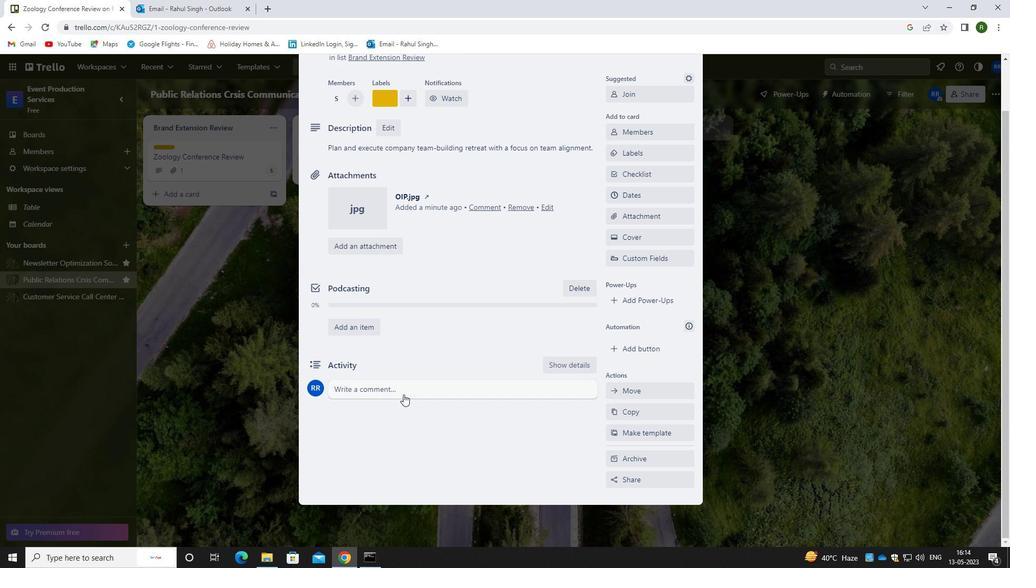 
Action: Mouse moved to (403, 418)
Screenshot: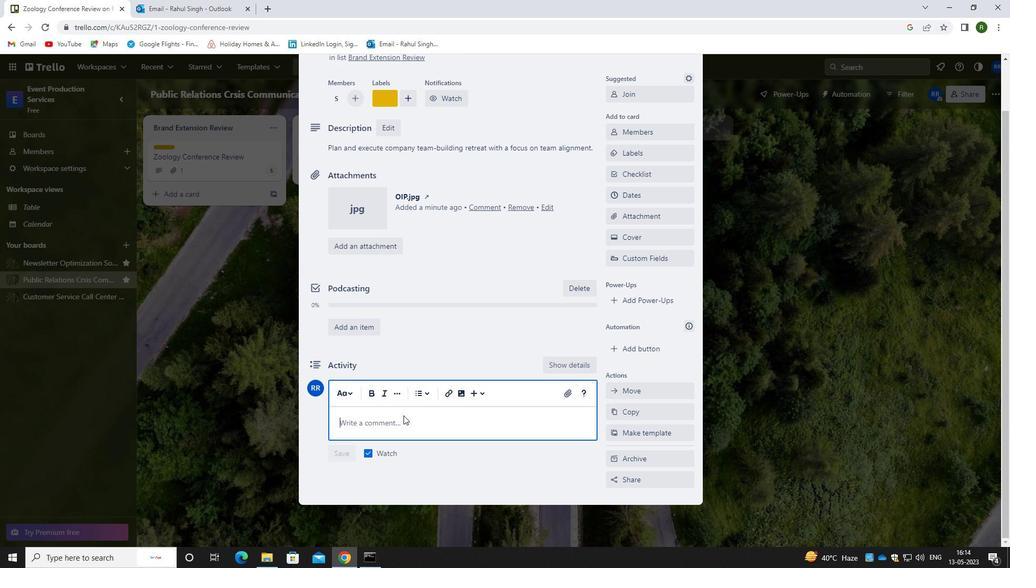 
Action: Mouse pressed left at (403, 418)
Screenshot: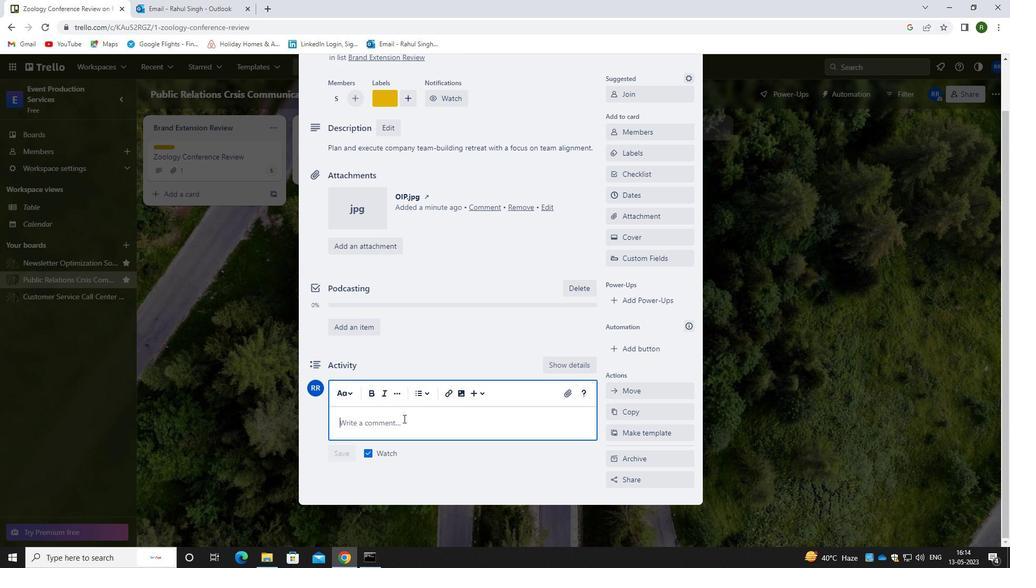 
Action: Key pressed <Key.caps_lock>L<Key.caps_lock>ET<Key.space>US<Key.space>APPROACH<Key.space>THIS<Key.space>TASK<Key.space>WITH<Key.space>A<Key.space>GROWTH<Key.space>MINDSET,<Key.space>EMBRACING<Key.space>CHALLENGES<Key.space>AND<Key.space>SEEING<Key.space>THEM<Key.space>AS<Key.space>OPPORTUNITIES<Key.space>TO<Key.space>LEARN<Key.space>AND<Key.space>IMPROVE.
Screenshot: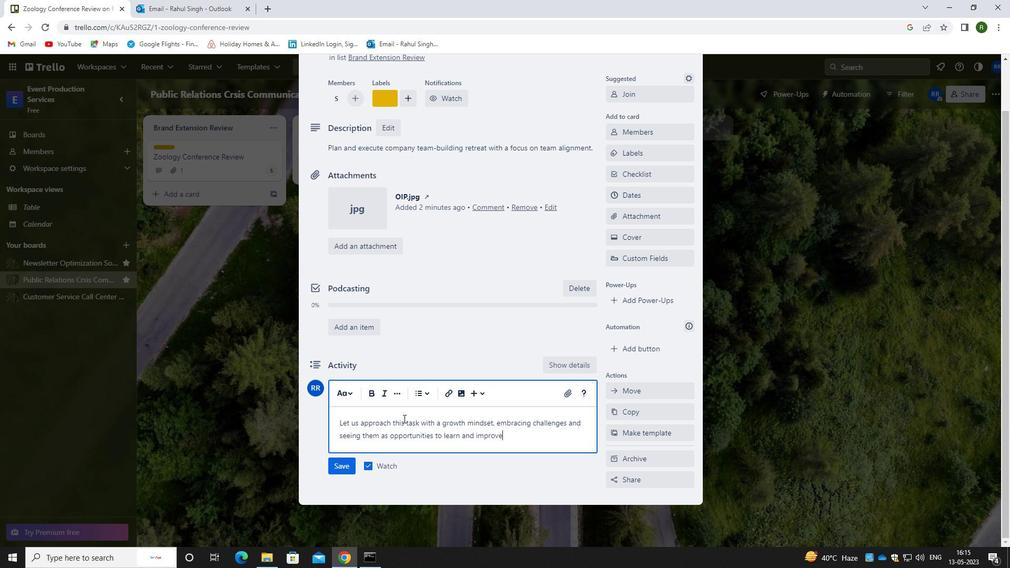 
Action: Mouse moved to (343, 464)
Screenshot: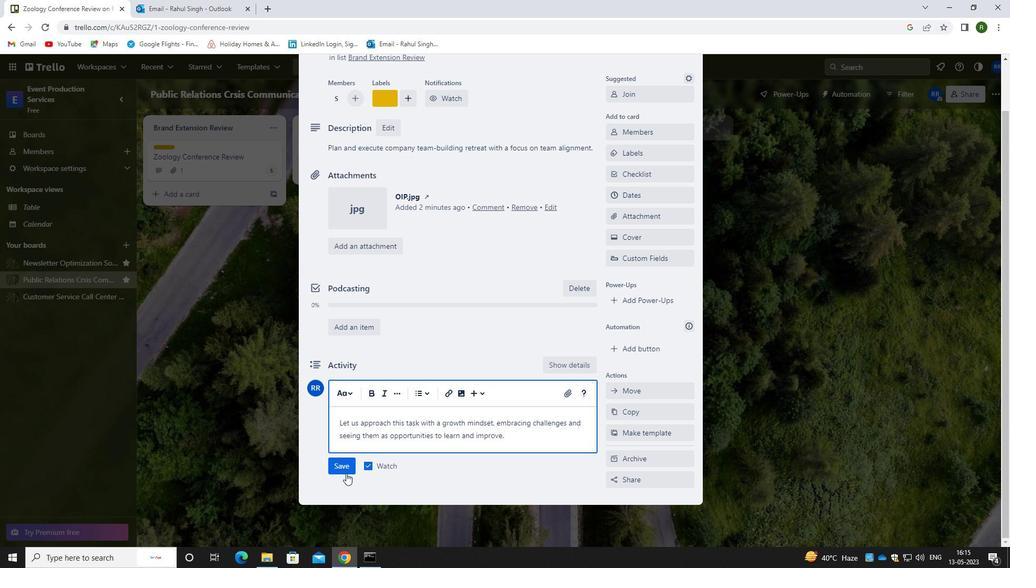 
Action: Mouse pressed left at (343, 464)
Screenshot: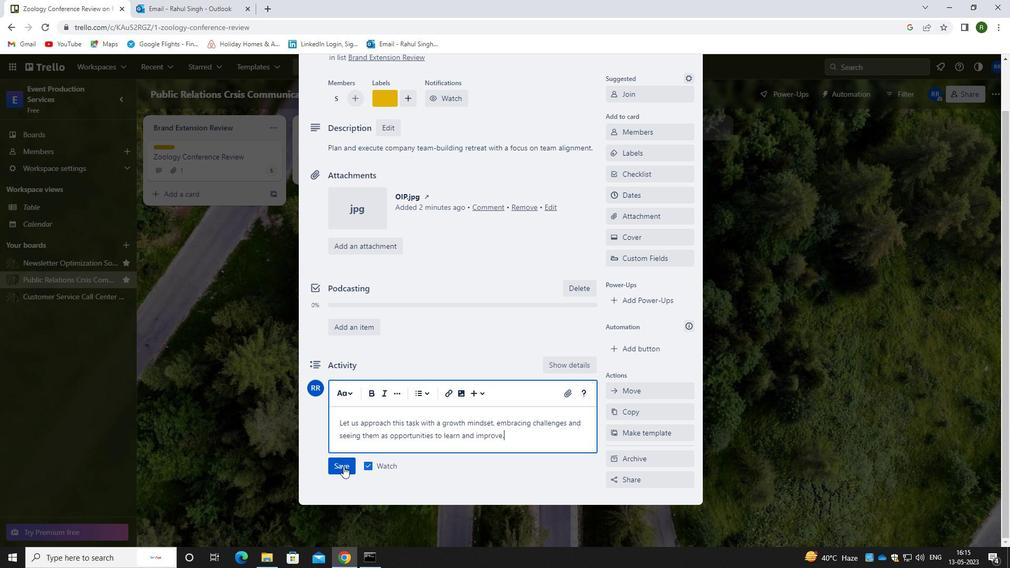 
Action: Mouse moved to (630, 199)
Screenshot: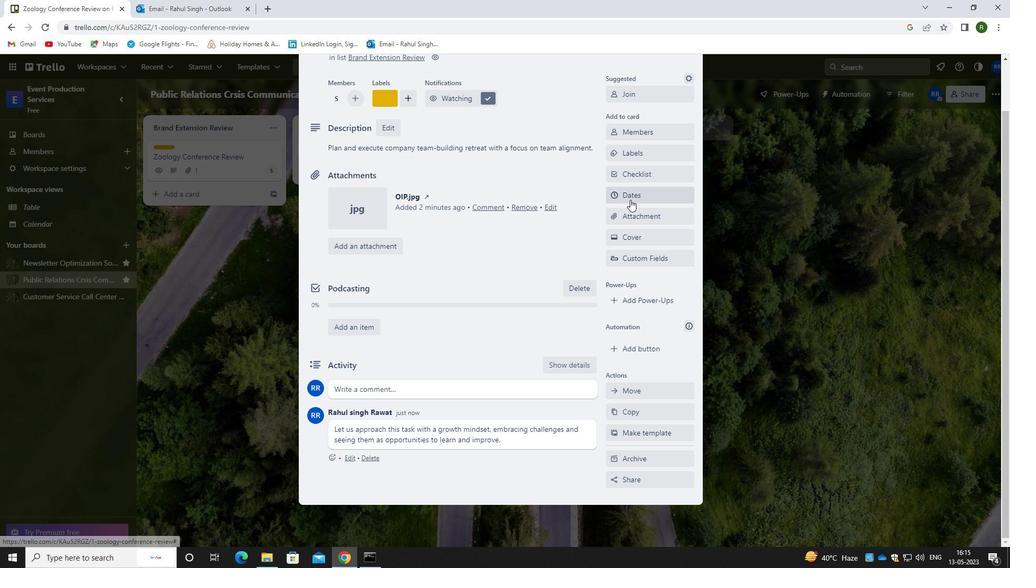 
Action: Mouse pressed left at (630, 199)
Screenshot: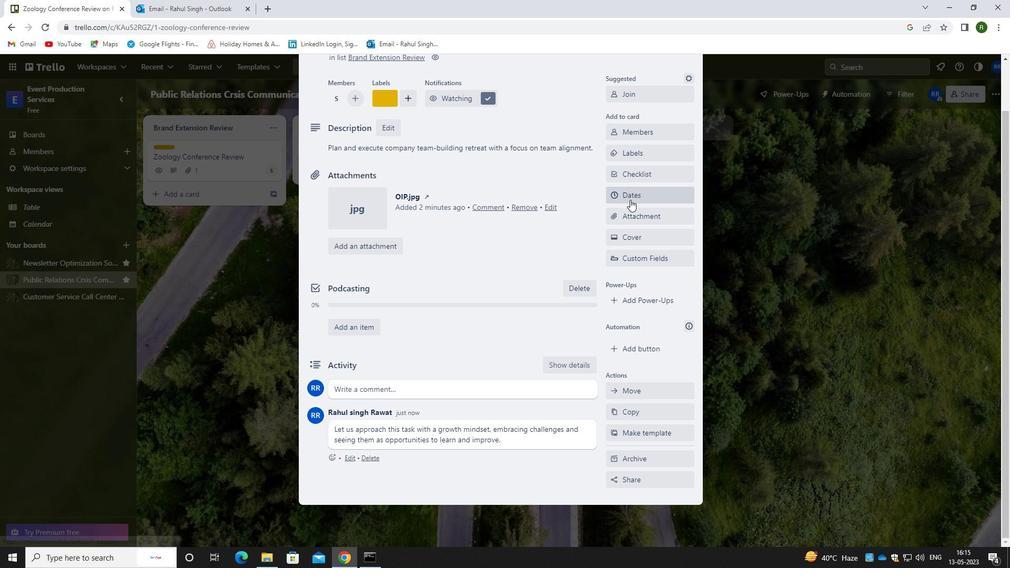 
Action: Mouse moved to (613, 282)
Screenshot: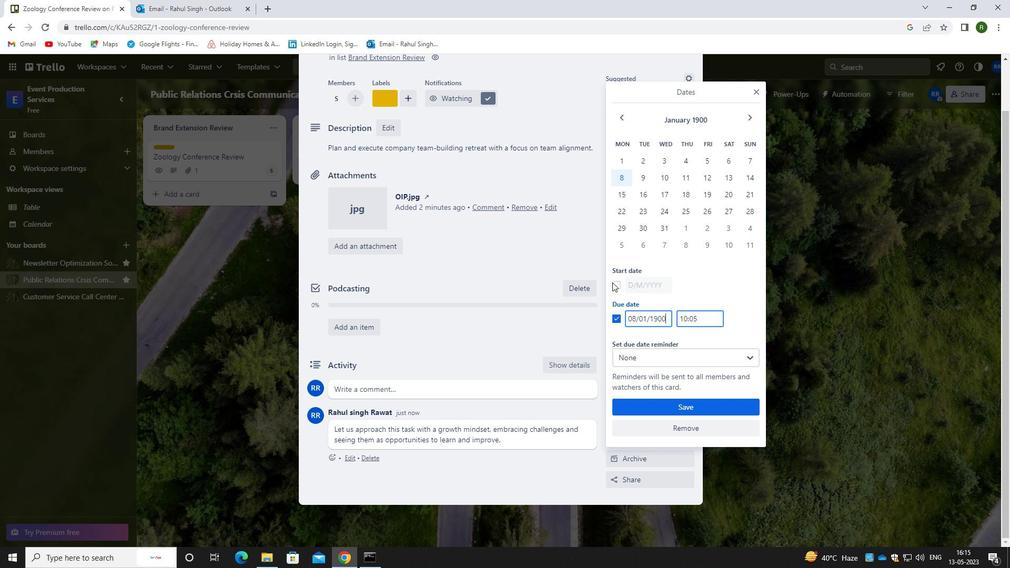 
Action: Mouse pressed left at (613, 282)
Screenshot: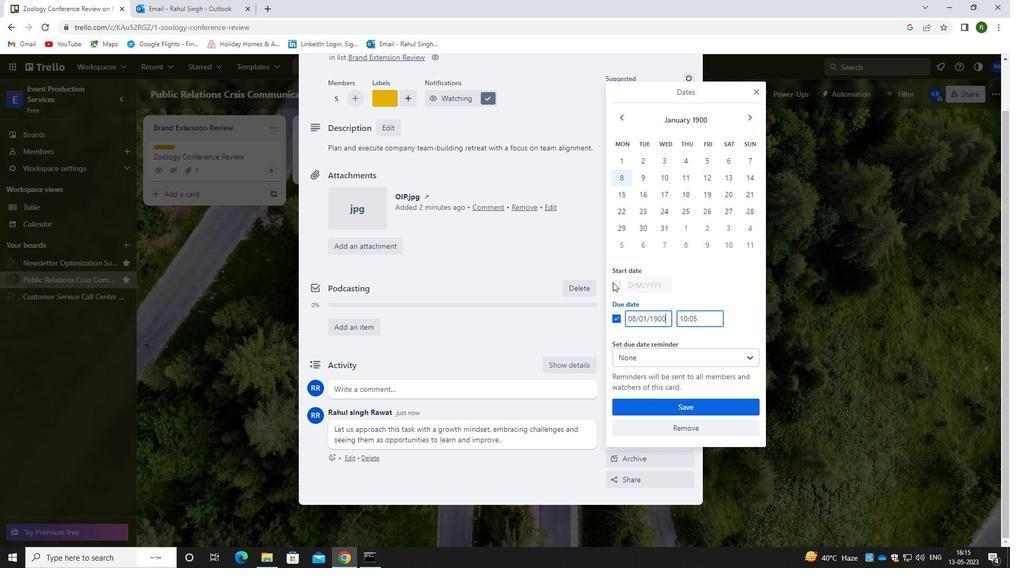 
Action: Mouse moved to (669, 285)
Screenshot: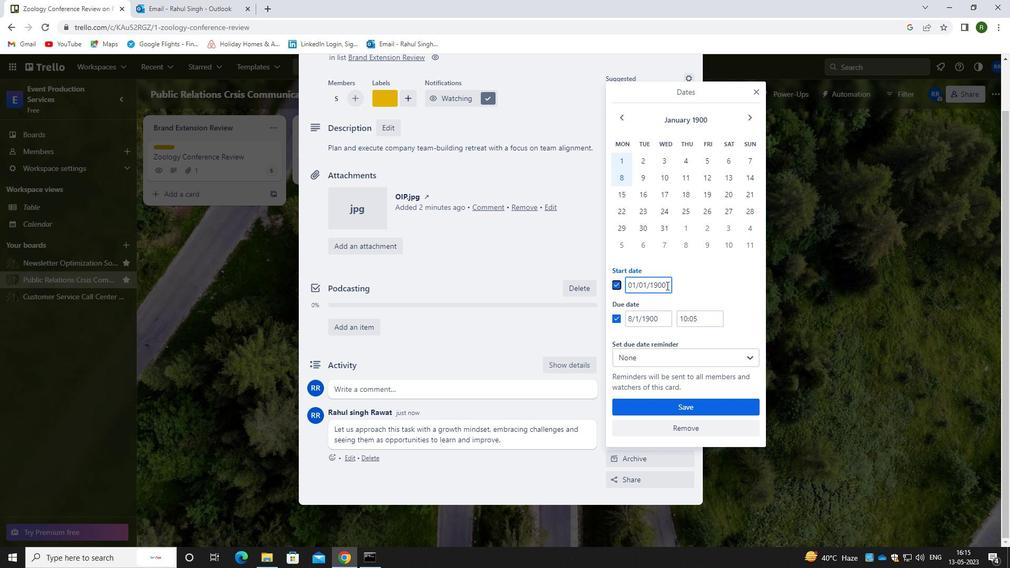 
Action: Mouse pressed left at (669, 285)
Screenshot: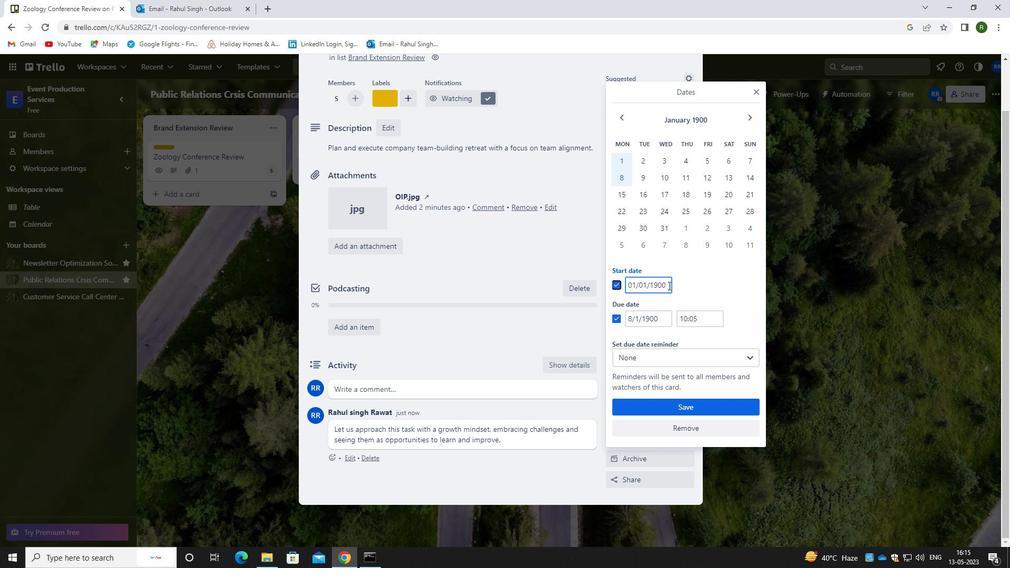 
Action: Mouse moved to (621, 287)
Screenshot: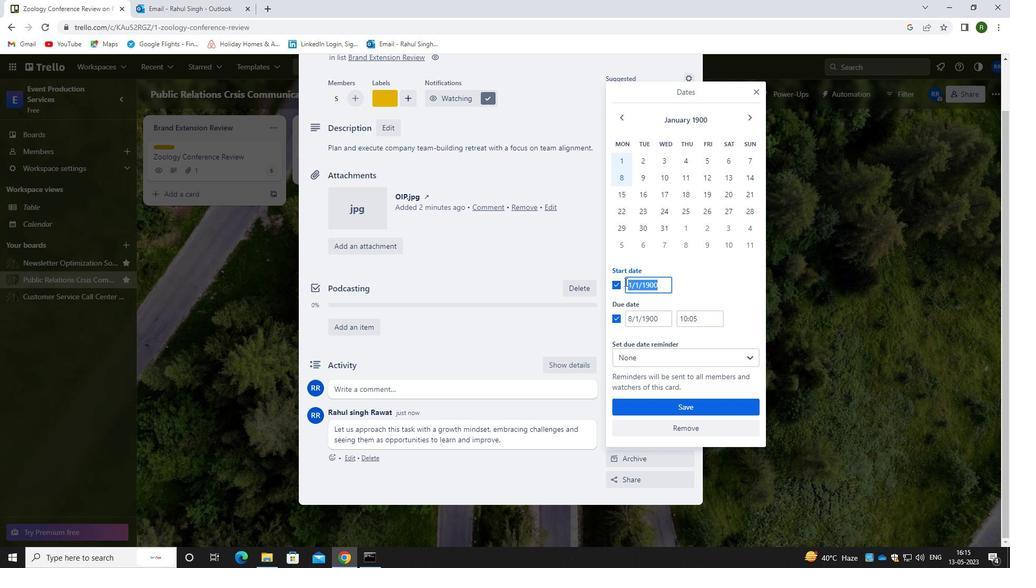 
Action: Key pressed 02/01/1900
Screenshot: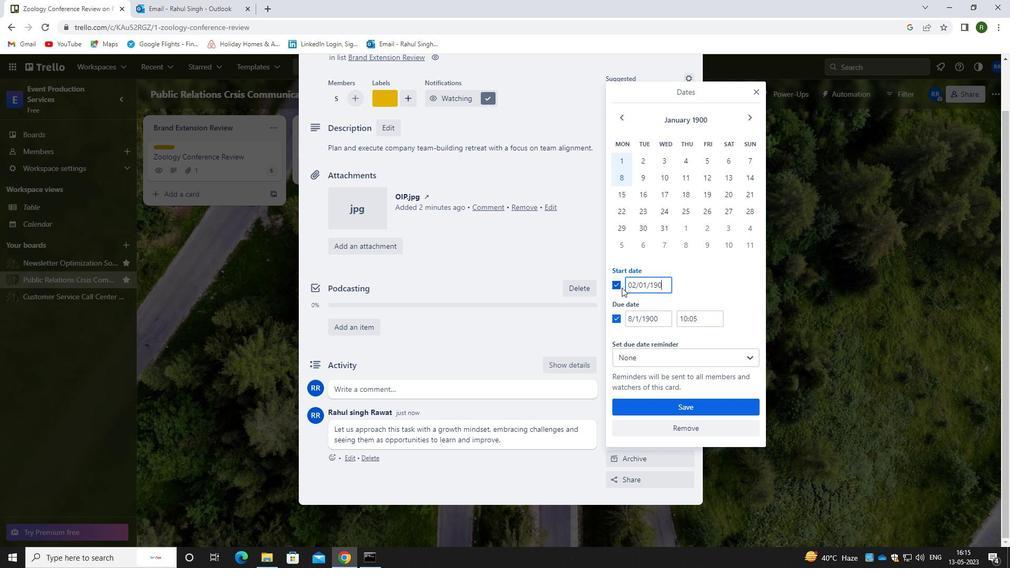 
Action: Mouse moved to (658, 320)
Screenshot: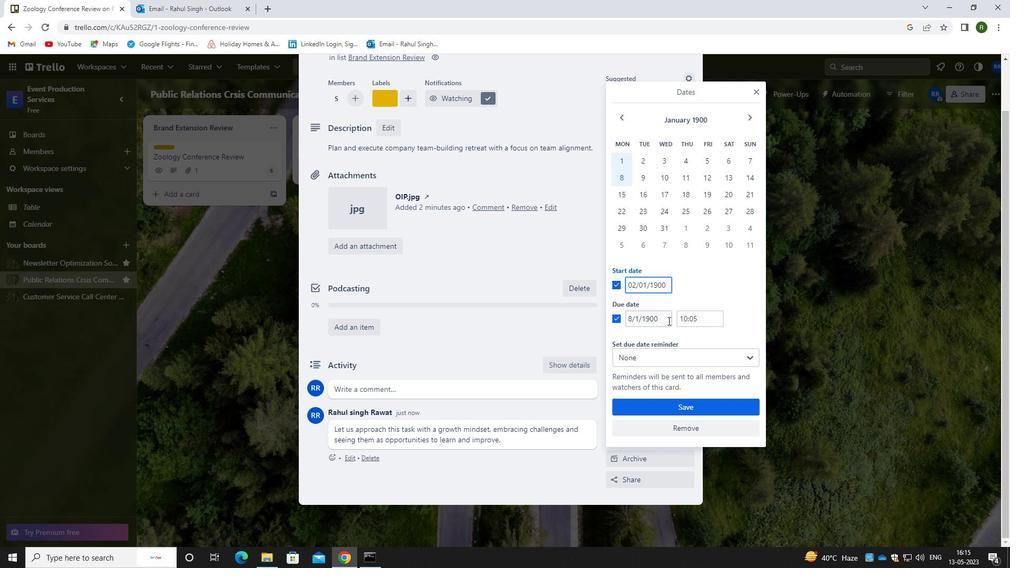 
Action: Mouse pressed left at (658, 320)
Screenshot: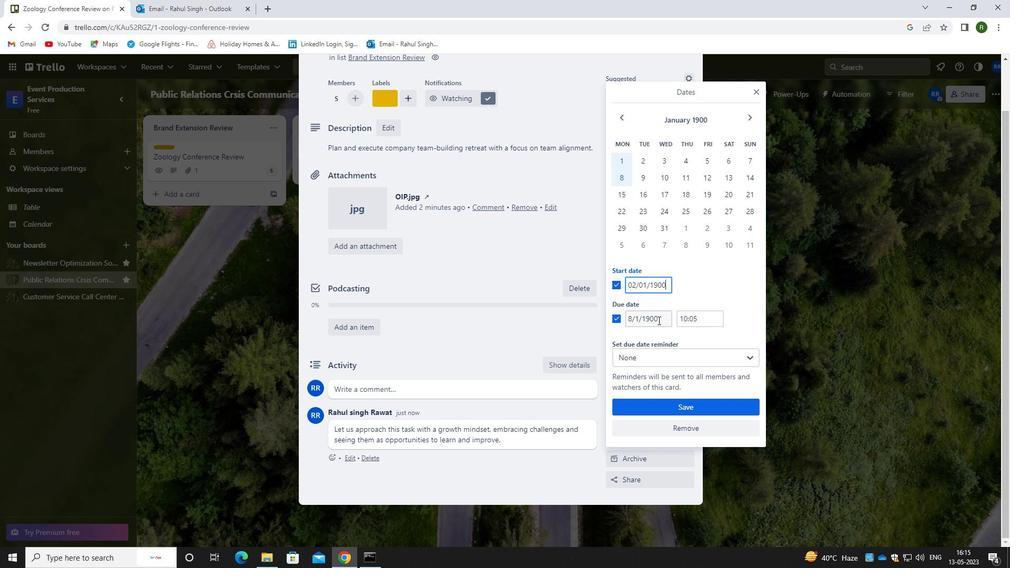 
Action: Mouse moved to (623, 323)
Screenshot: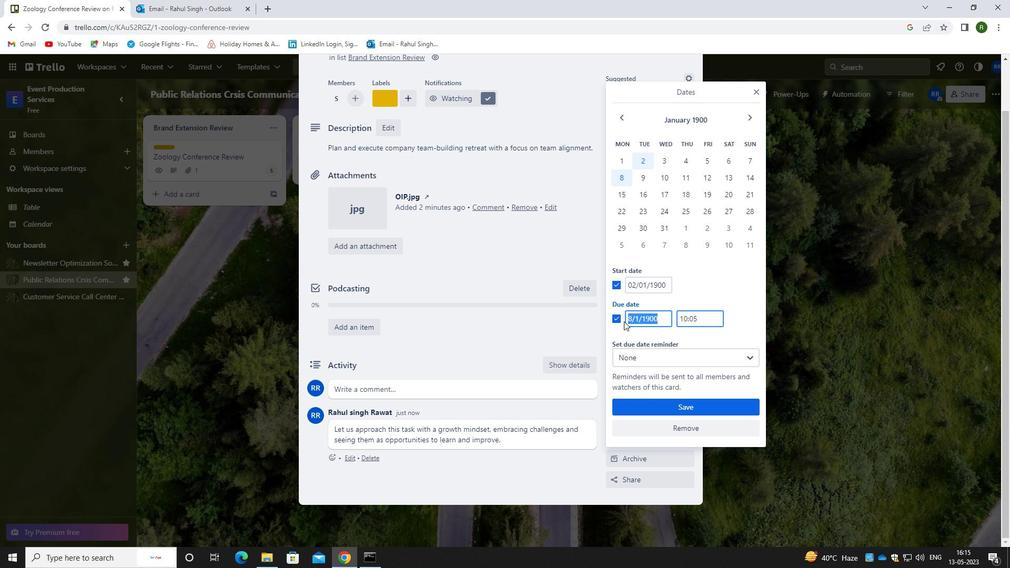 
Action: Key pressed 09/01/1900
Screenshot: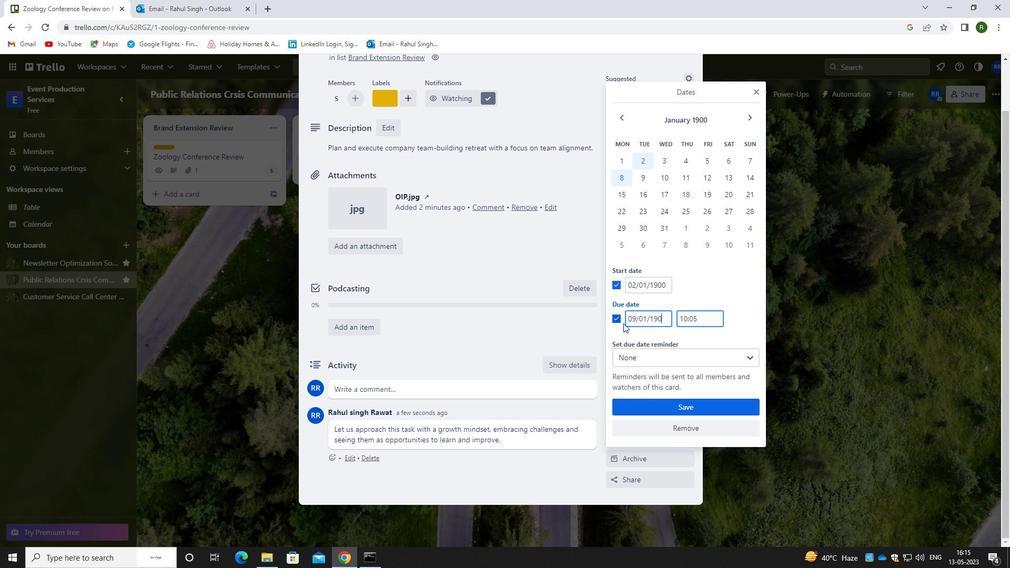 
Action: Mouse moved to (683, 406)
Screenshot: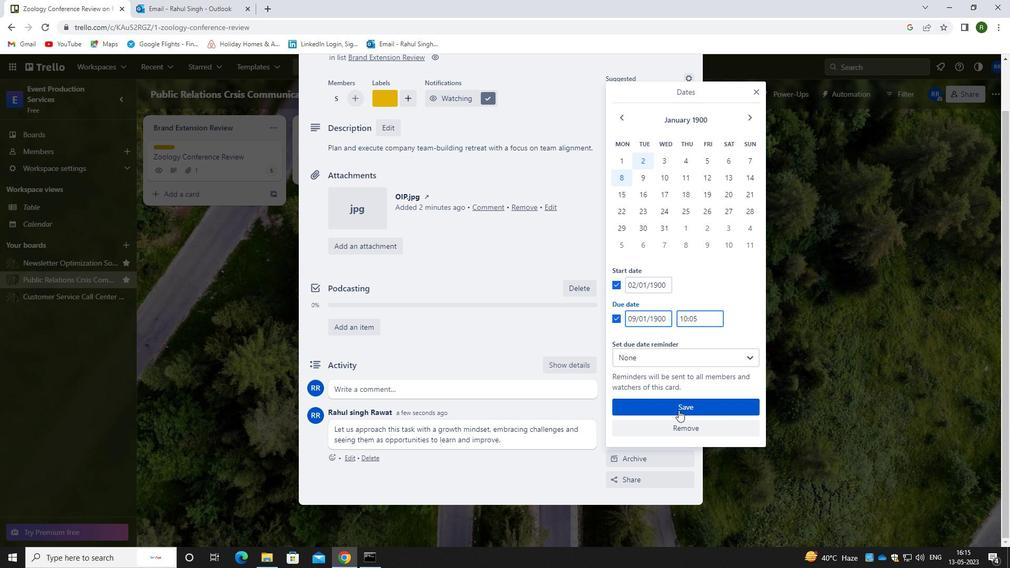 
Action: Mouse pressed left at (683, 406)
Screenshot: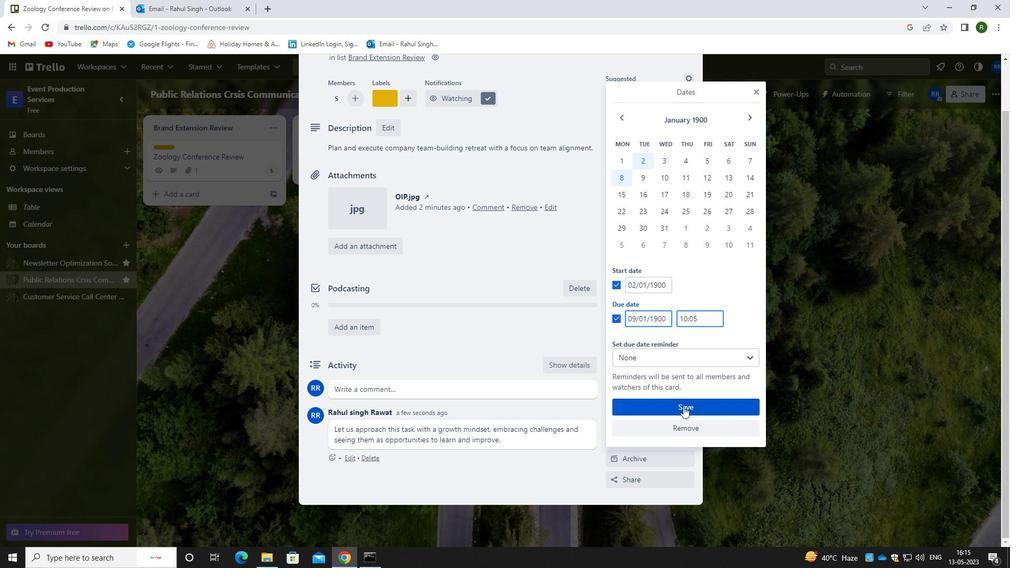 
Action: Mouse moved to (516, 332)
Screenshot: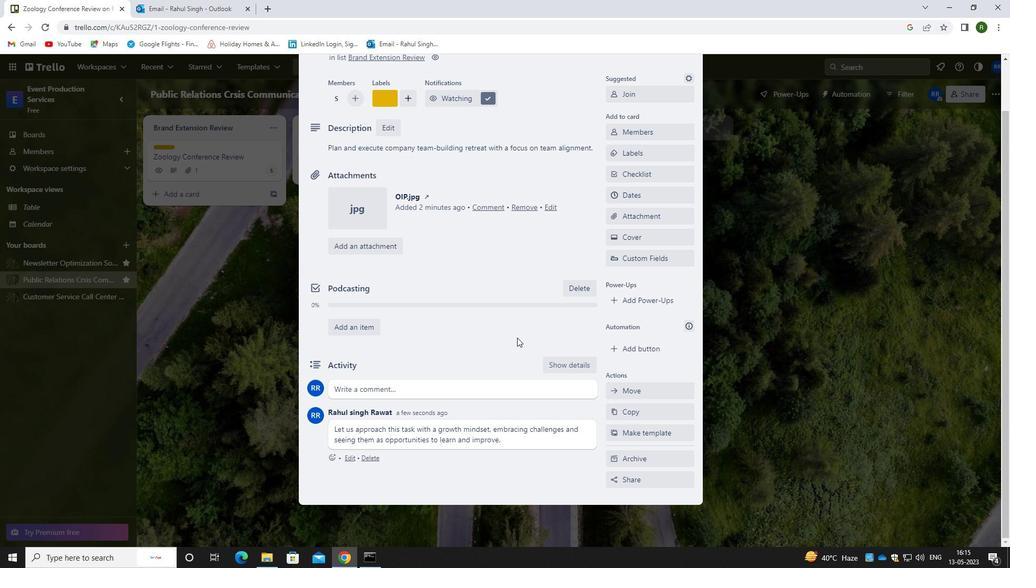 
Action: Mouse scrolled (516, 332) with delta (0, 0)
Screenshot: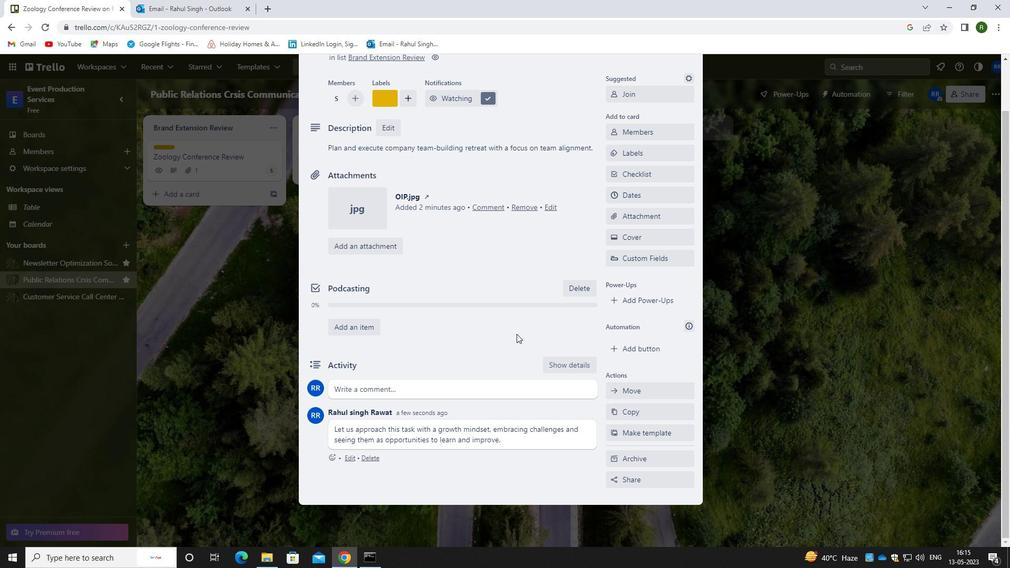 
Action: Mouse scrolled (516, 332) with delta (0, 0)
Screenshot: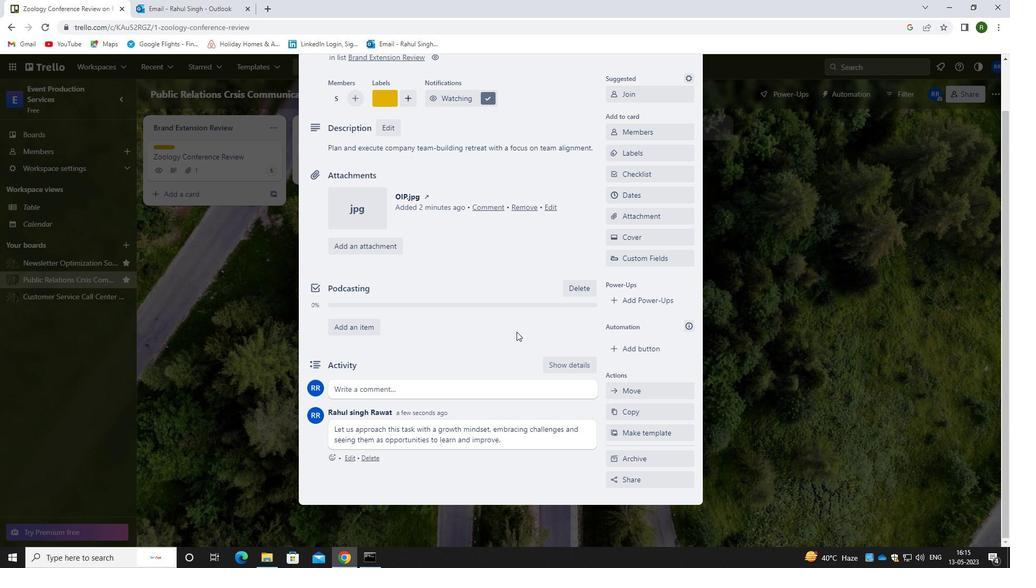 
Action: Mouse scrolled (516, 332) with delta (0, 0)
Screenshot: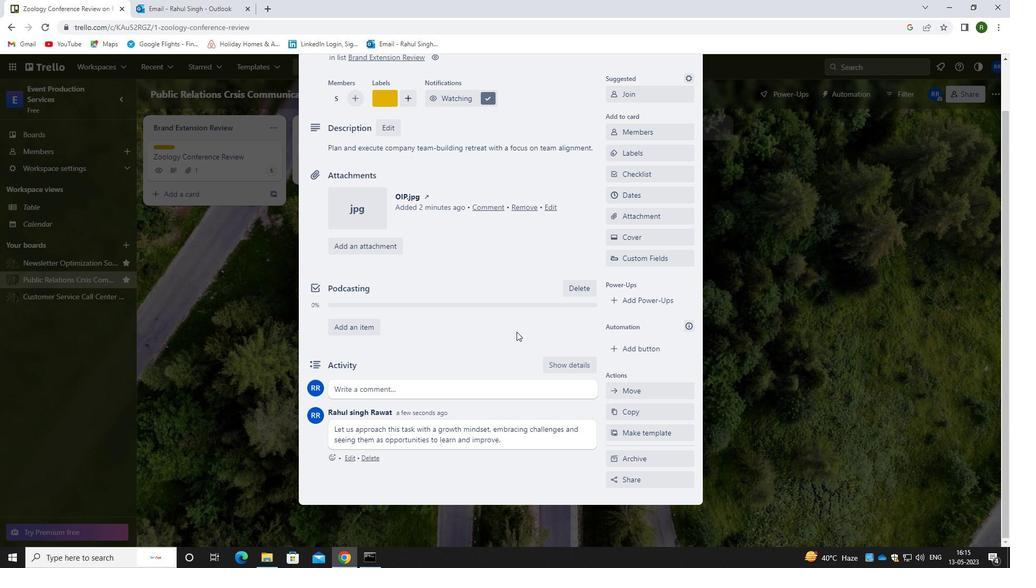 
Action: Mouse moved to (516, 331)
Screenshot: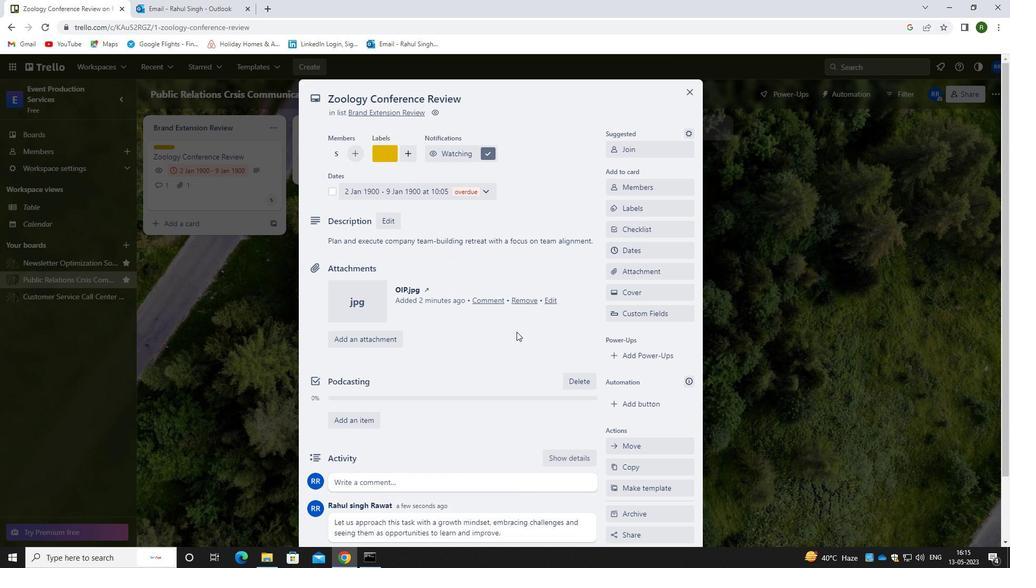 
